 Task: Open Card Search Engine Optimization Analytics Review in Board IT Change Management and Implementation to Workspace Health and Wellness Services and add a team member Softage.1@softage.net, a label Blue, a checklist Geothermal Energy, an attachment from Trello, a color Blue and finally, add a card description 'Create and send out employee satisfaction survey on company policies and procedures' and a comment 'Let us approach this task with a sense of flexibility and adaptability, willing to adjust our approach as needed based on feedback.'. Add a start date 'Jan 09, 1900' with a due date 'Jan 16, 1900'
Action: Mouse moved to (471, 151)
Screenshot: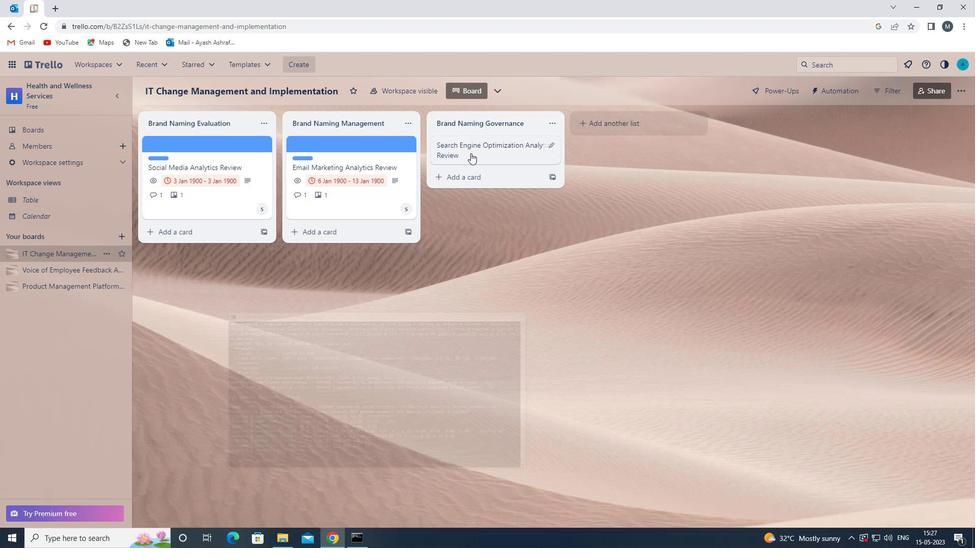 
Action: Mouse pressed left at (471, 151)
Screenshot: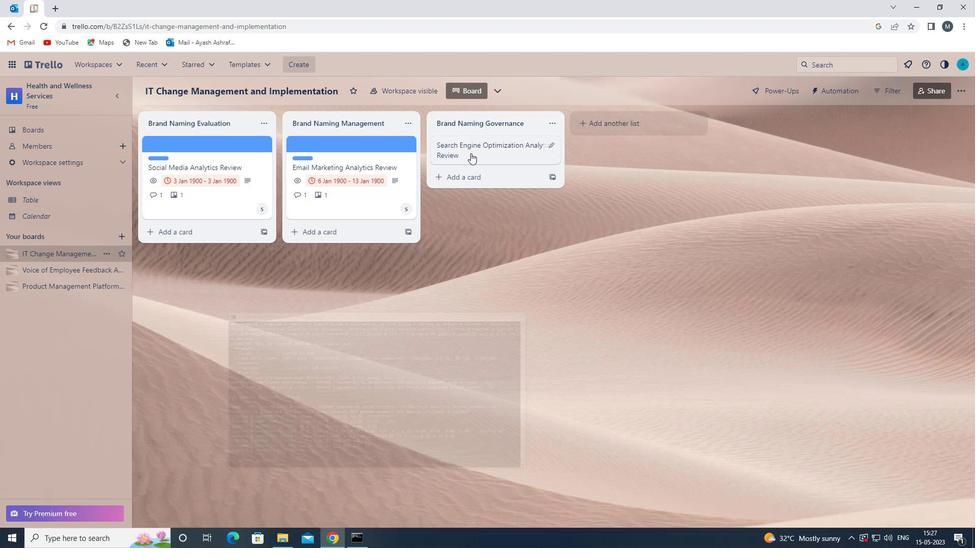 
Action: Mouse moved to (608, 178)
Screenshot: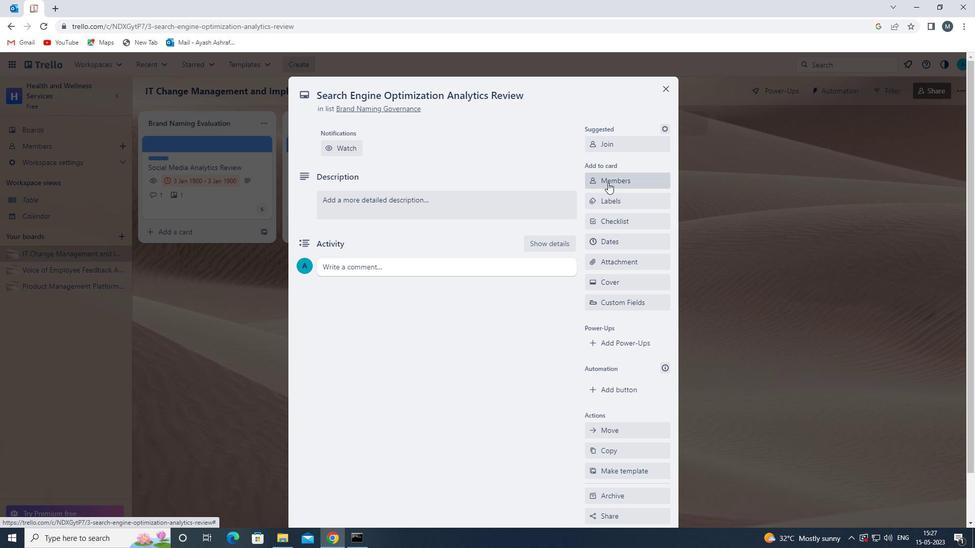 
Action: Mouse pressed left at (608, 178)
Screenshot: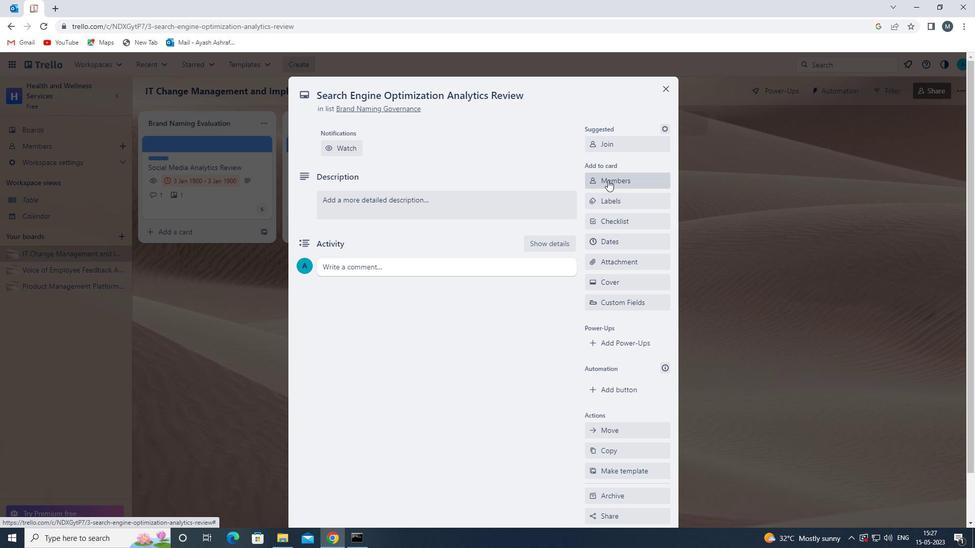 
Action: Key pressed s
Screenshot: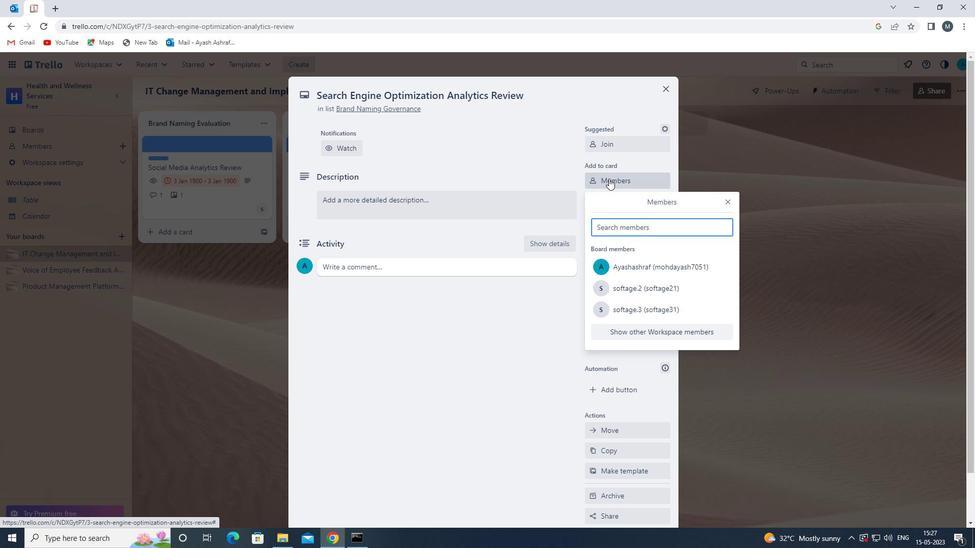 
Action: Mouse moved to (639, 327)
Screenshot: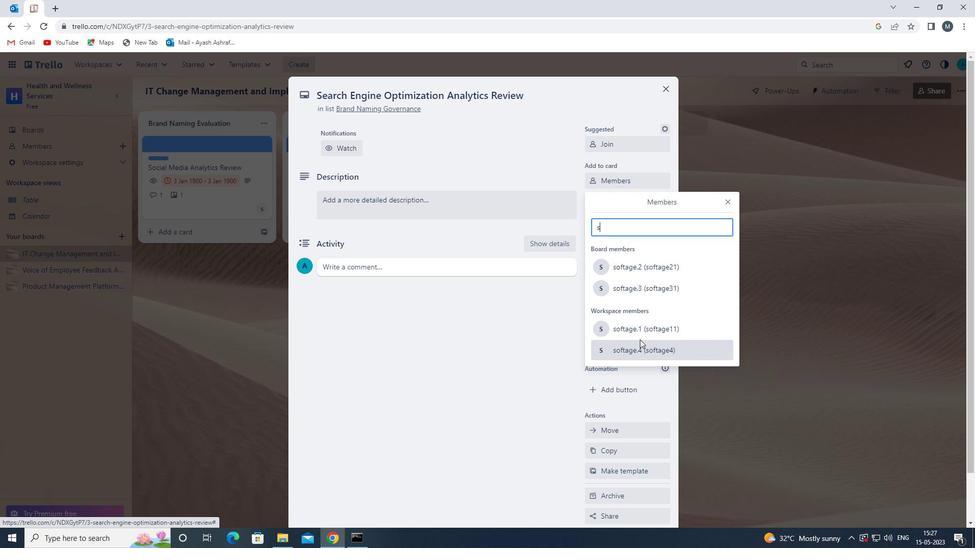 
Action: Mouse pressed left at (639, 327)
Screenshot: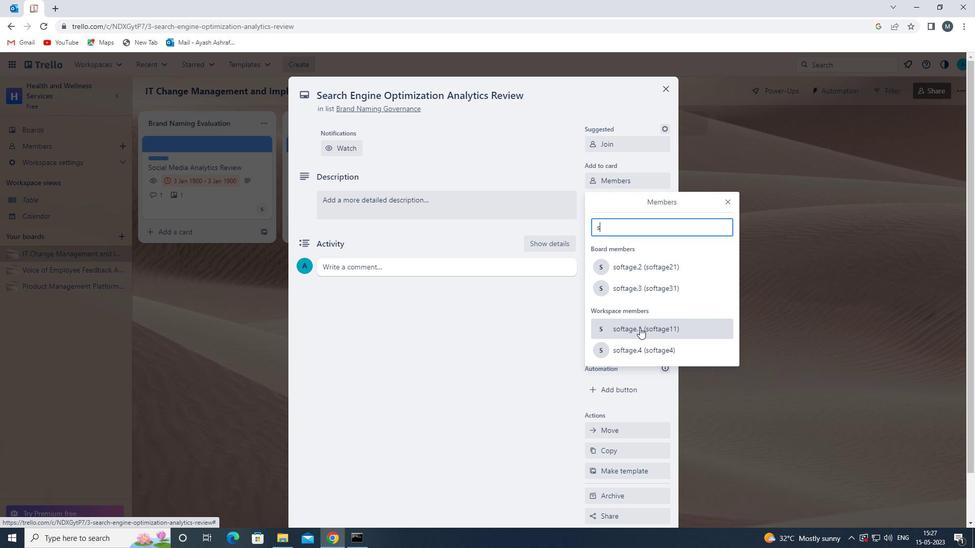 
Action: Mouse moved to (726, 203)
Screenshot: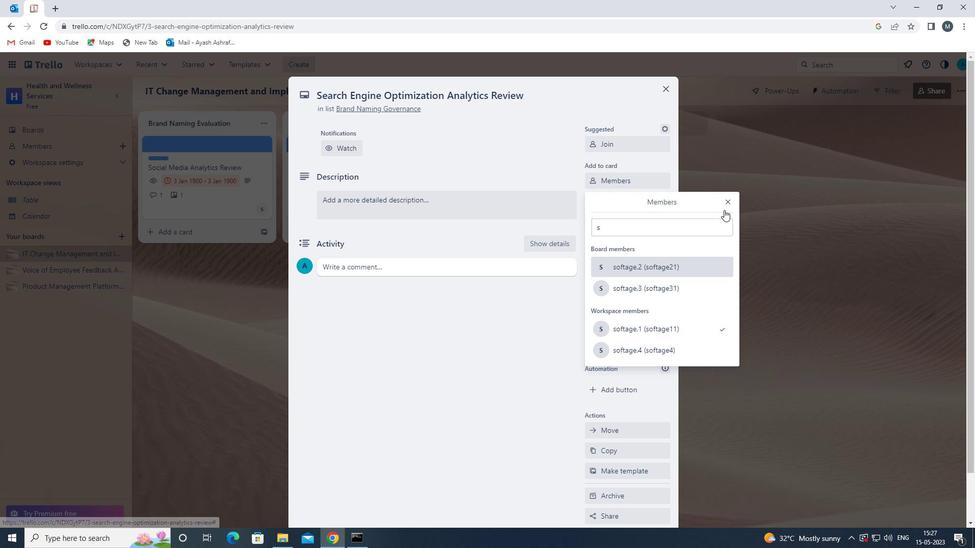 
Action: Mouse pressed left at (726, 203)
Screenshot: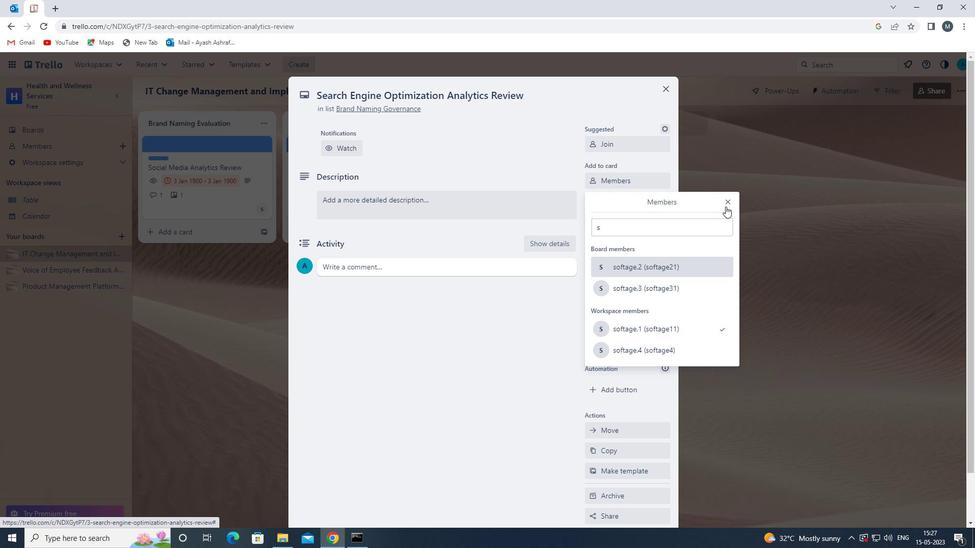 
Action: Mouse moved to (624, 201)
Screenshot: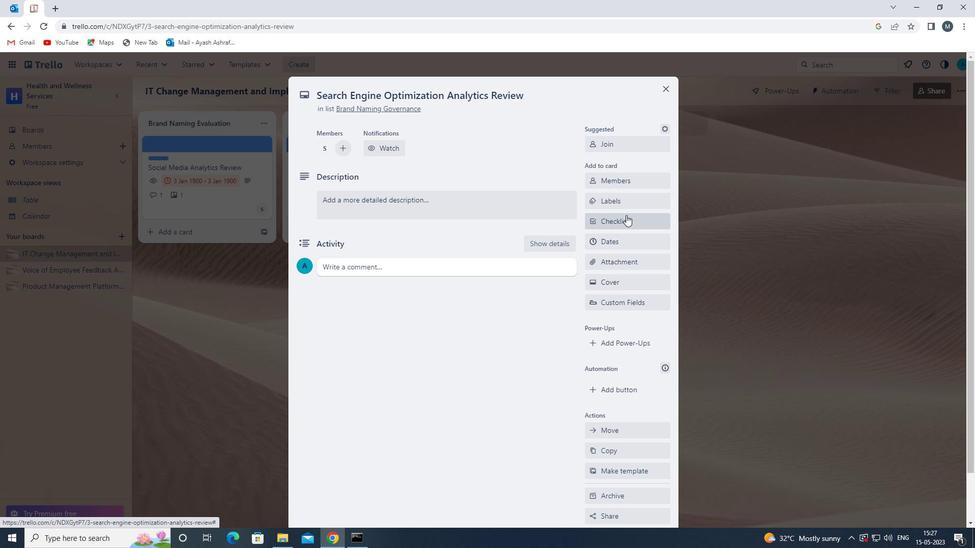 
Action: Mouse pressed left at (624, 201)
Screenshot: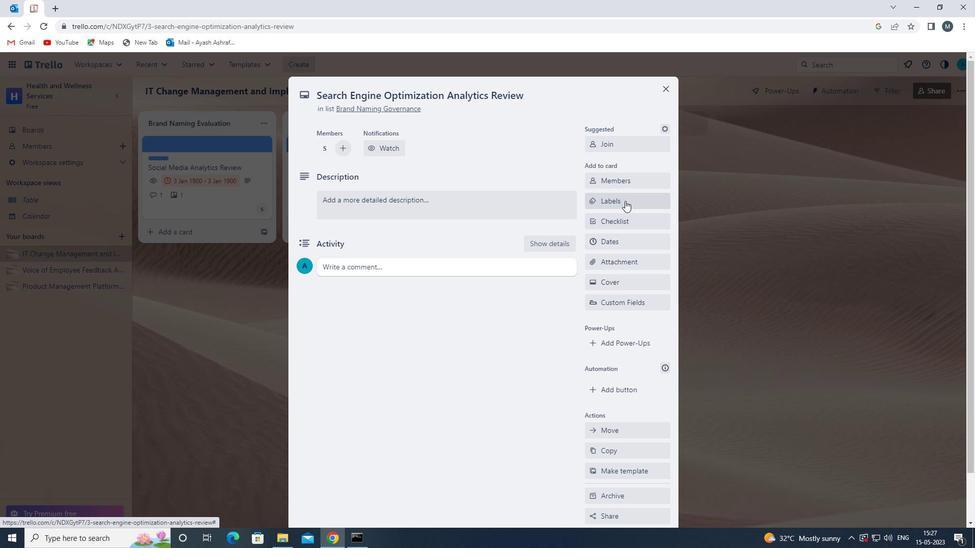 
Action: Mouse moved to (639, 375)
Screenshot: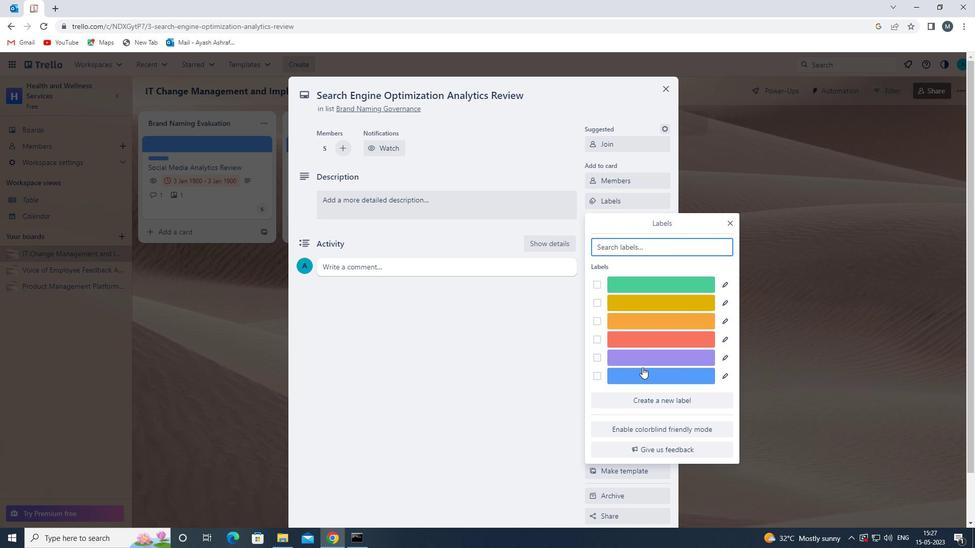 
Action: Mouse pressed left at (639, 375)
Screenshot: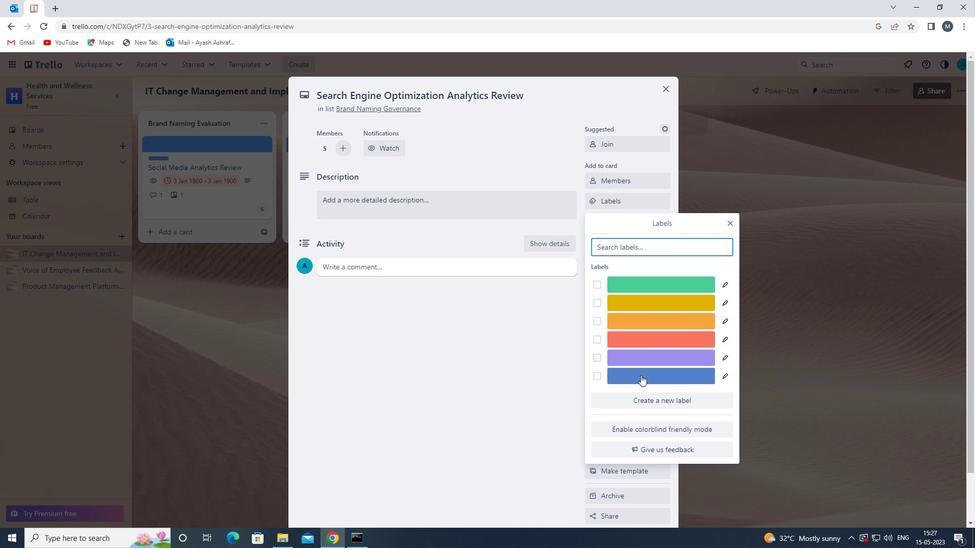 
Action: Mouse moved to (730, 222)
Screenshot: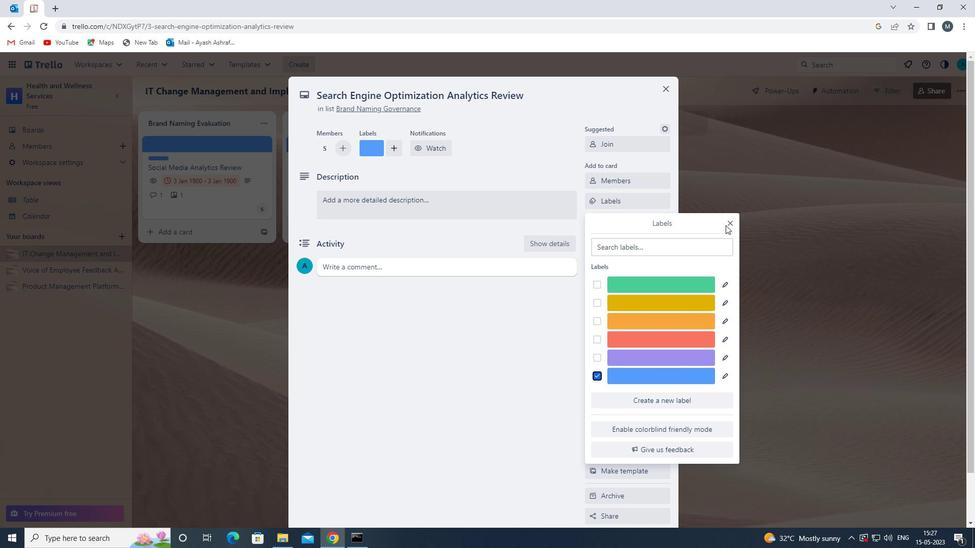 
Action: Mouse pressed left at (730, 222)
Screenshot: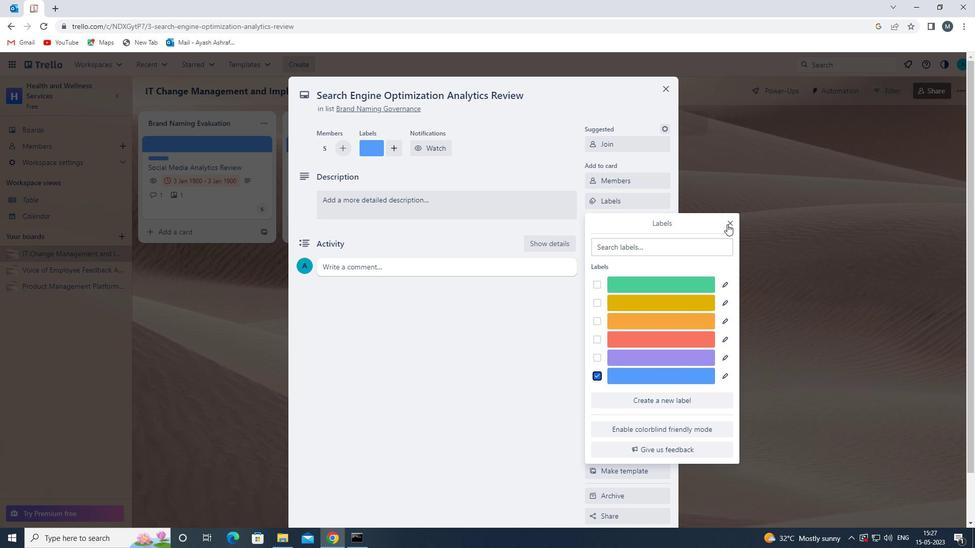 
Action: Mouse moved to (620, 216)
Screenshot: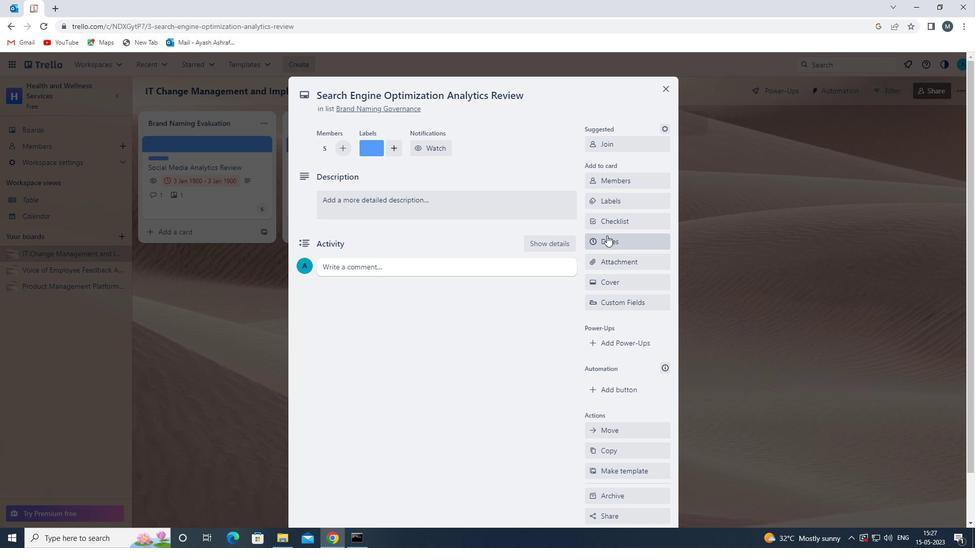 
Action: Mouse pressed left at (620, 216)
Screenshot: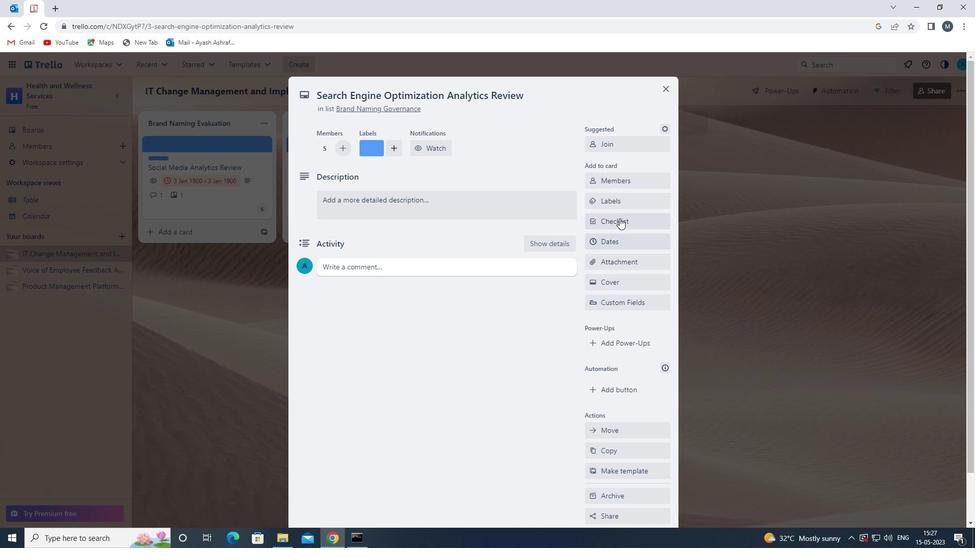 
Action: Key pressed g
Screenshot: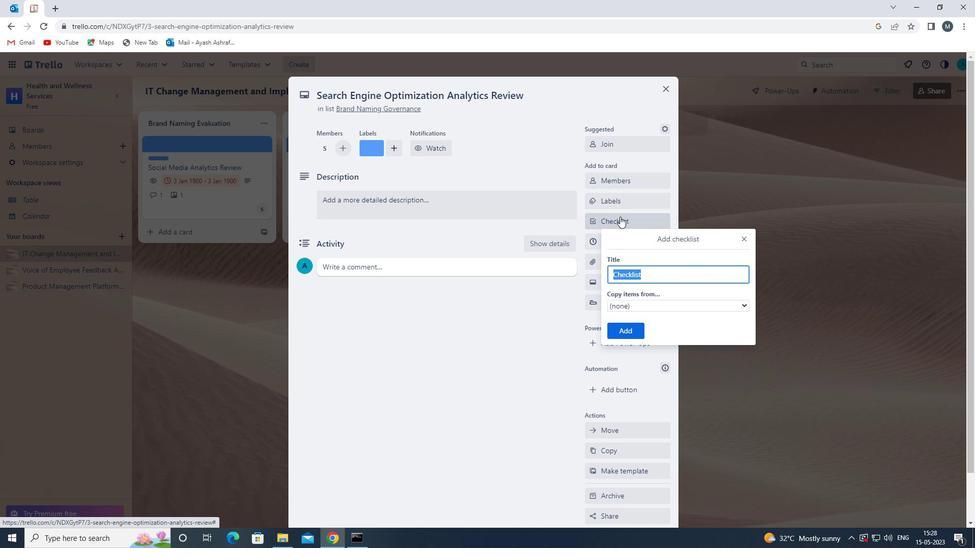 
Action: Mouse moved to (686, 319)
Screenshot: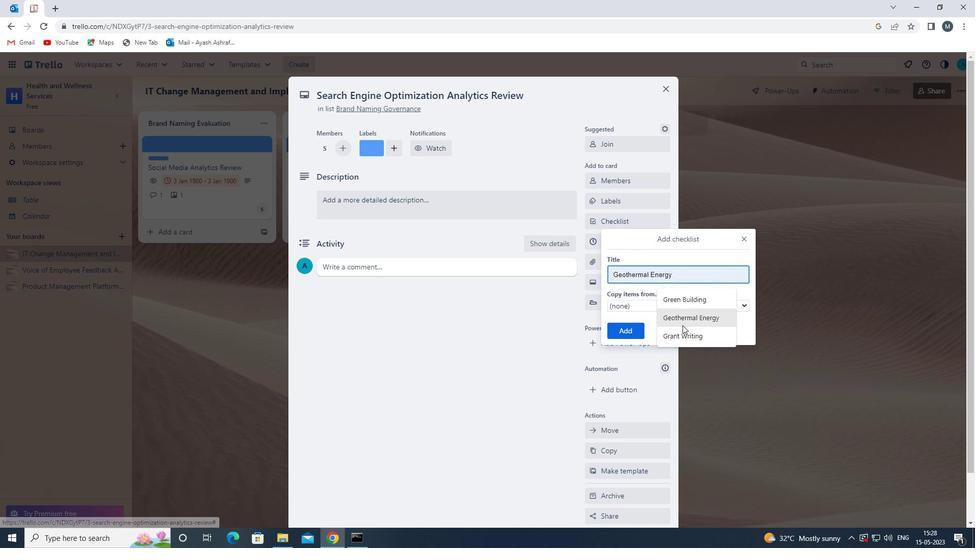 
Action: Mouse pressed left at (686, 319)
Screenshot: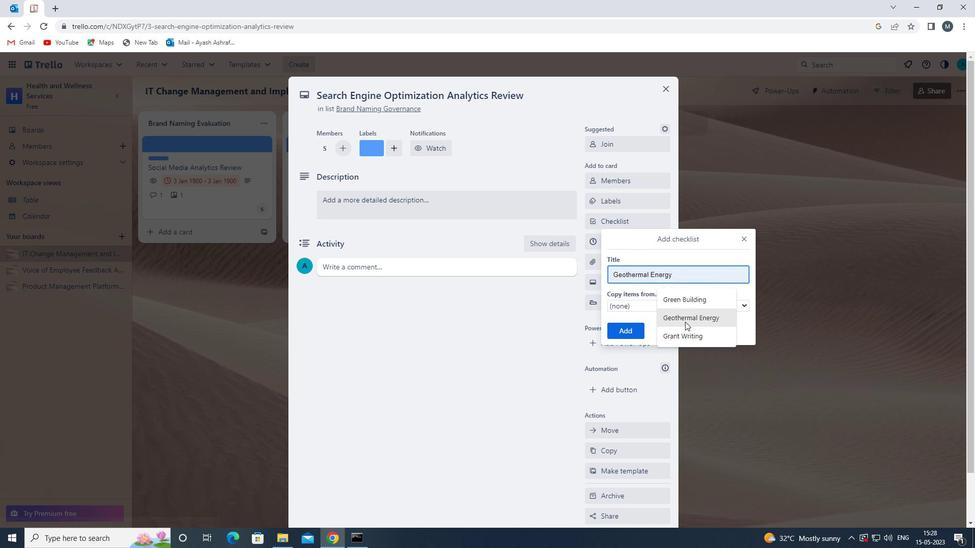 
Action: Mouse moved to (616, 327)
Screenshot: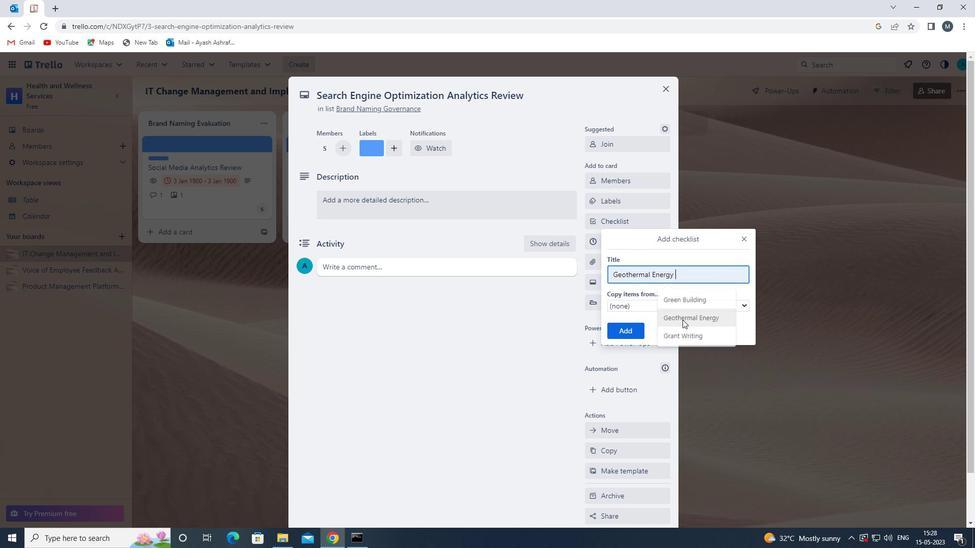 
Action: Mouse pressed left at (616, 327)
Screenshot: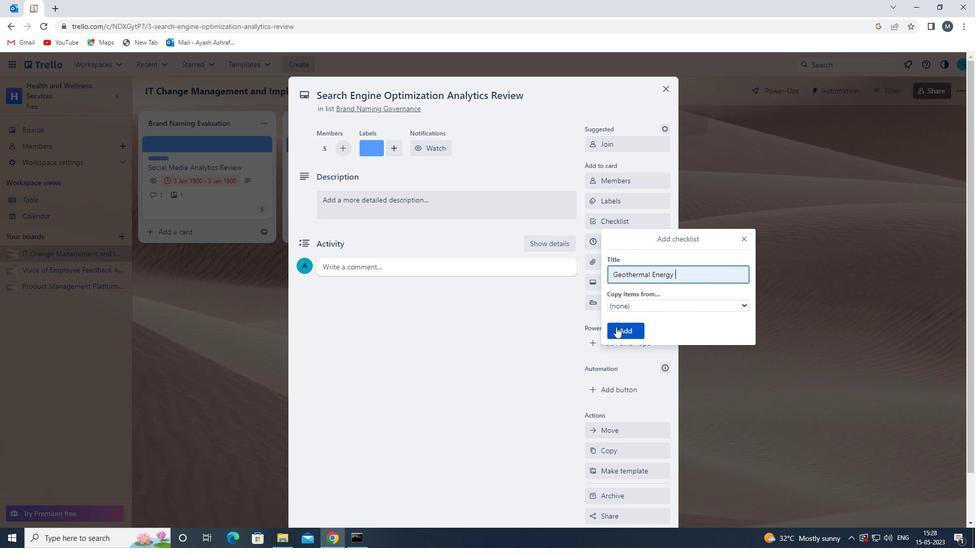 
Action: Mouse moved to (638, 263)
Screenshot: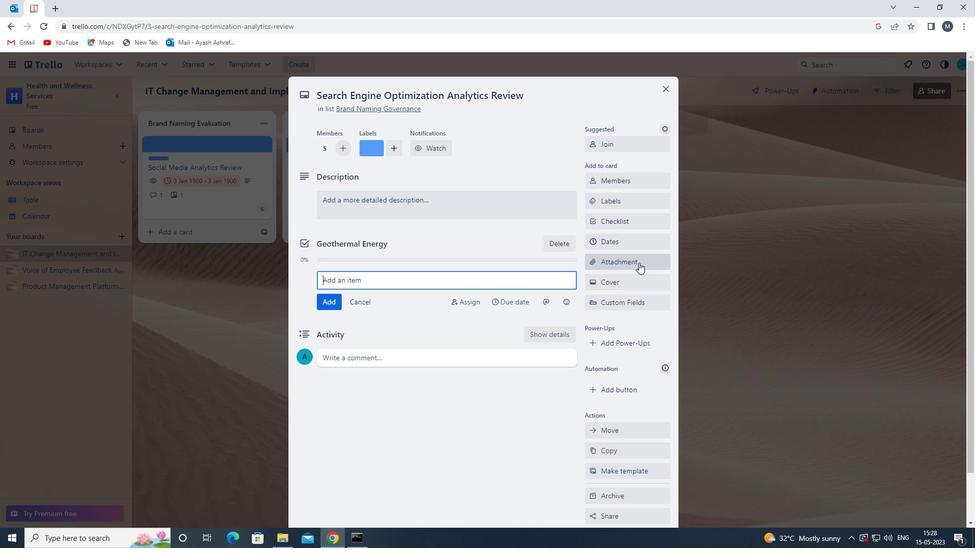 
Action: Mouse pressed left at (638, 263)
Screenshot: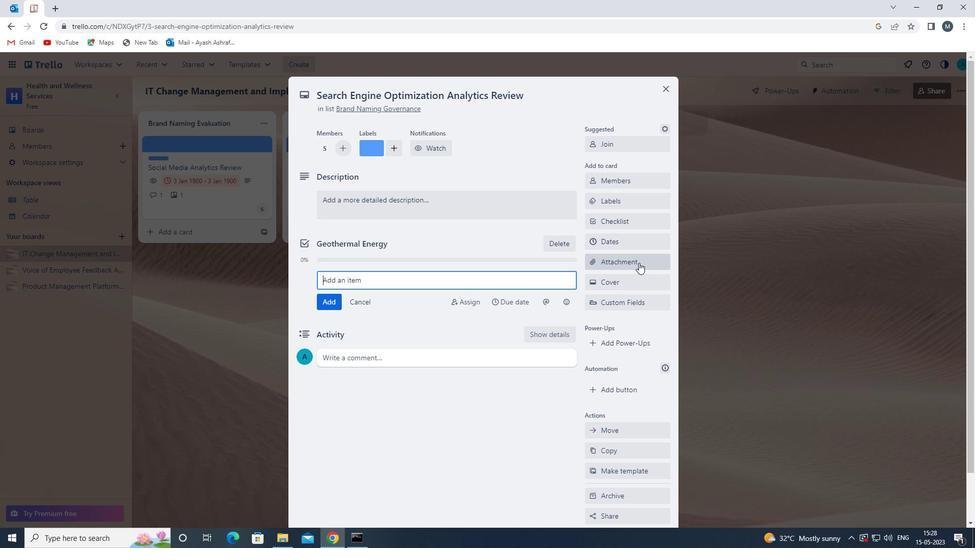 
Action: Mouse moved to (628, 322)
Screenshot: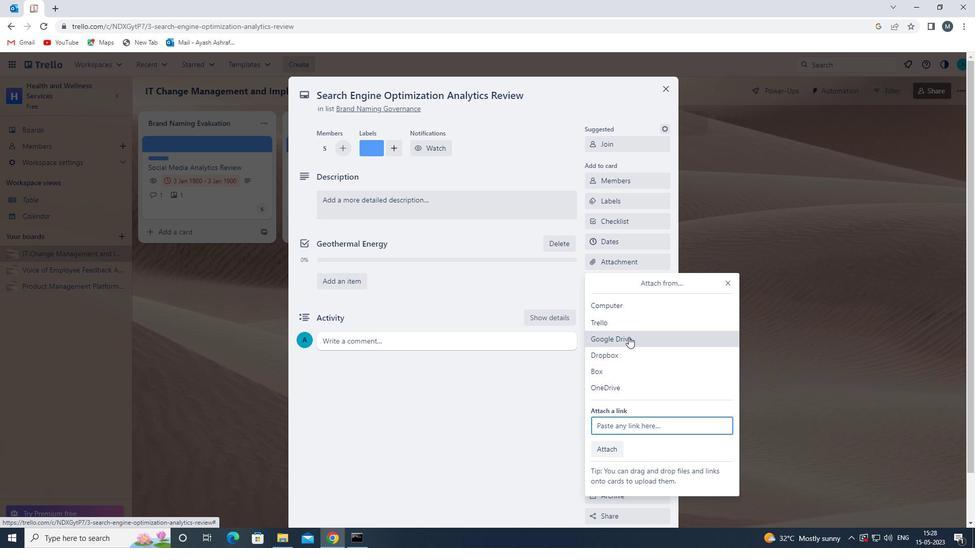 
Action: Mouse pressed left at (628, 322)
Screenshot: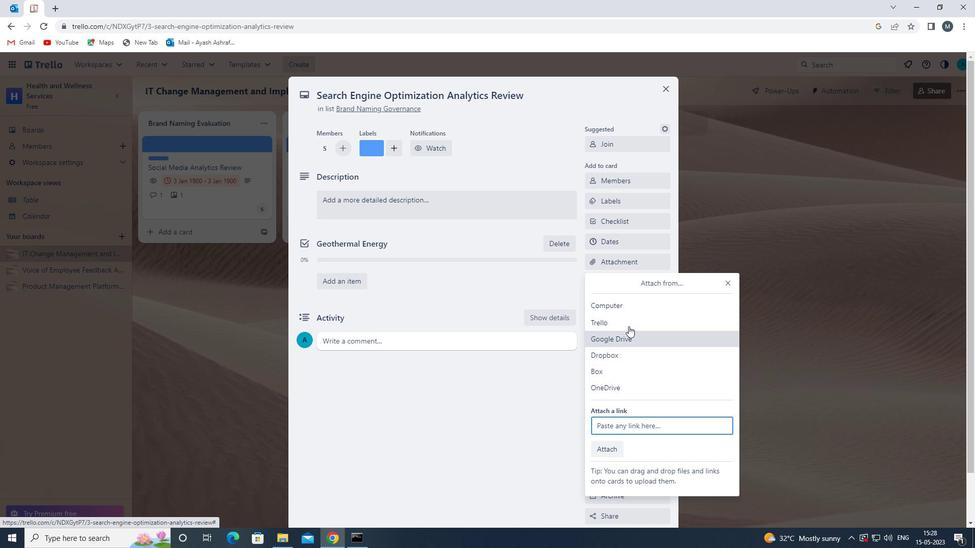 
Action: Mouse moved to (630, 334)
Screenshot: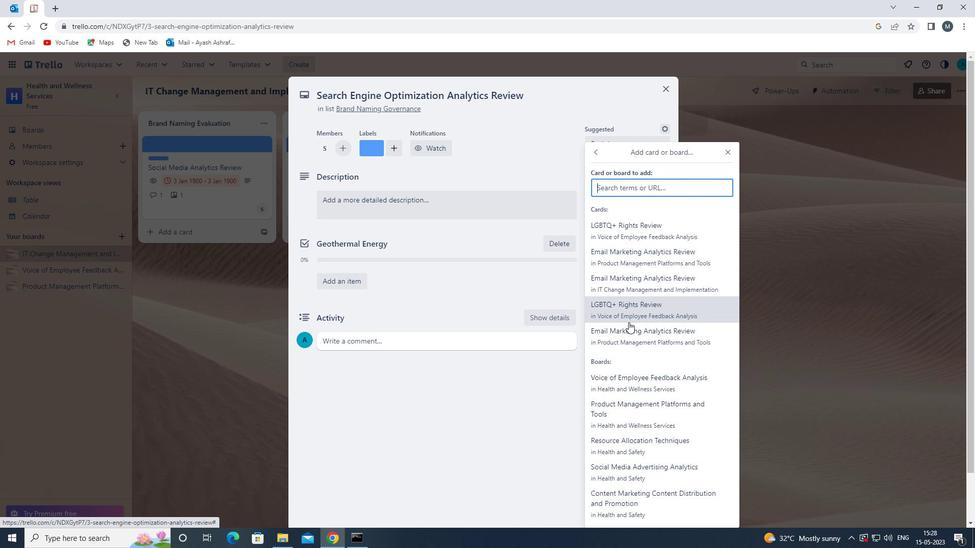 
Action: Mouse pressed left at (630, 334)
Screenshot: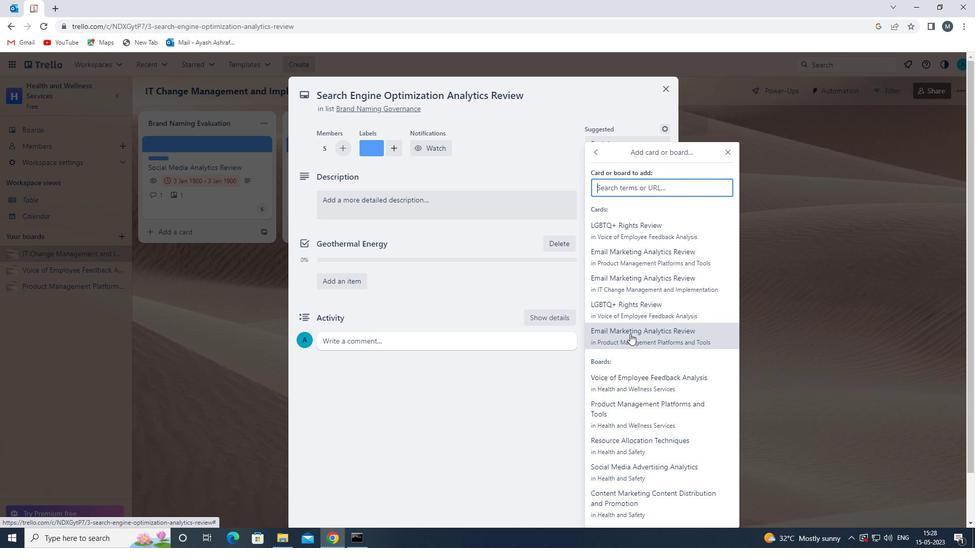 
Action: Mouse moved to (622, 283)
Screenshot: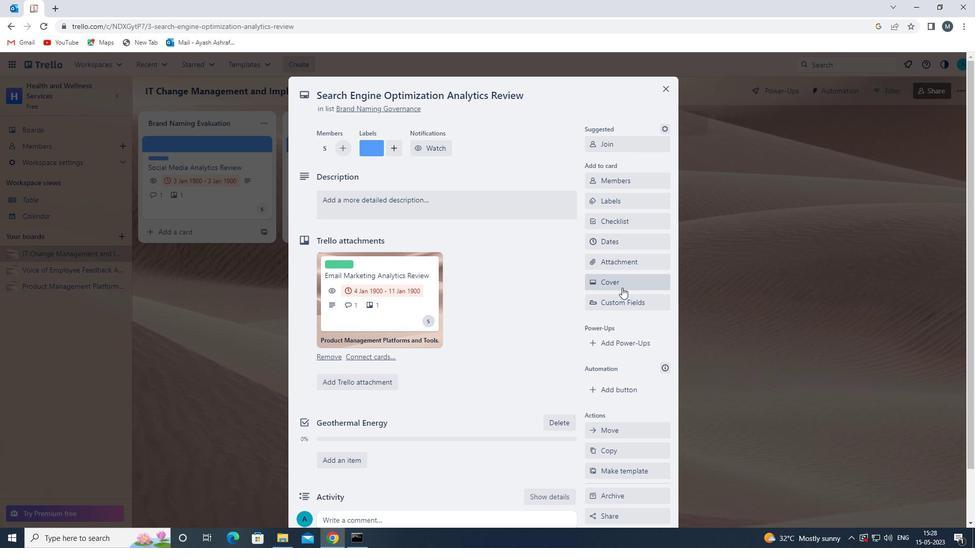 
Action: Mouse pressed left at (622, 283)
Screenshot: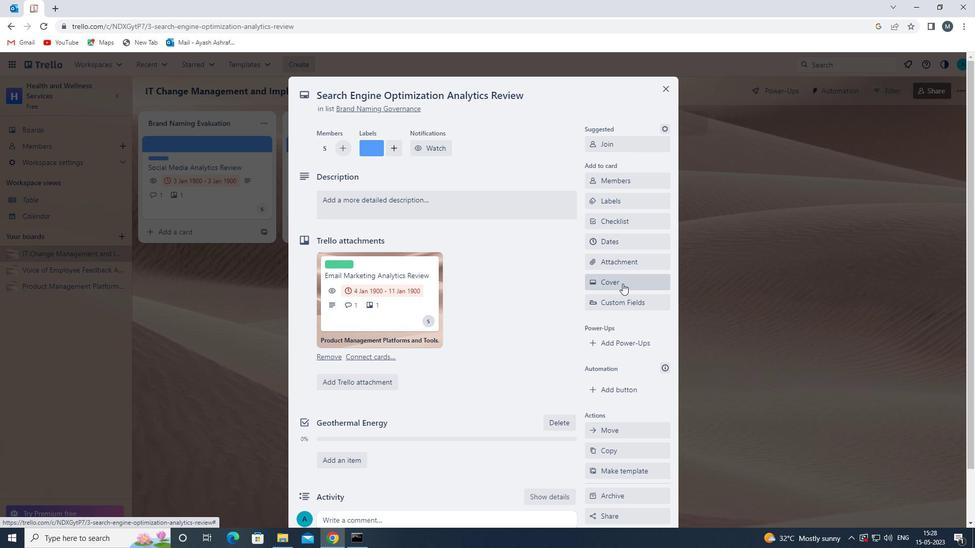 
Action: Mouse moved to (607, 340)
Screenshot: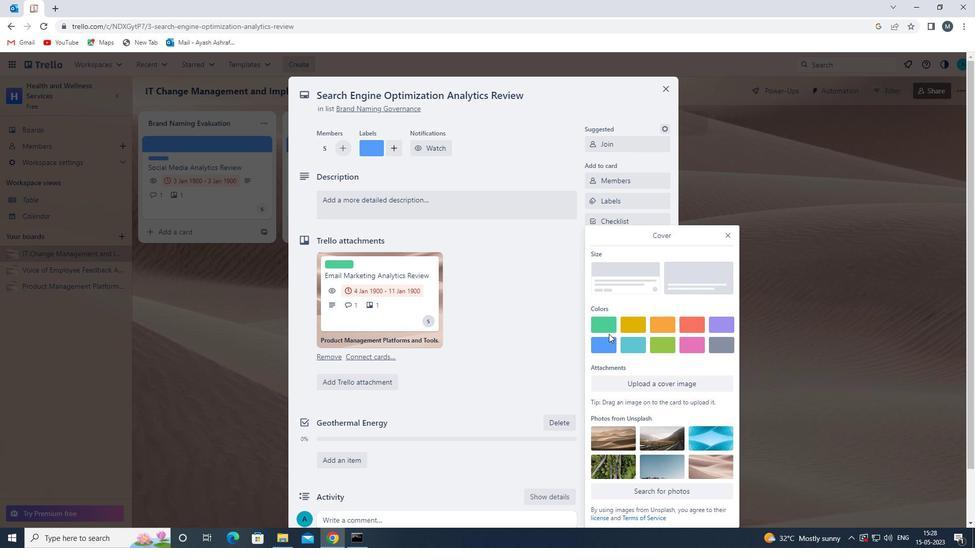 
Action: Mouse pressed left at (607, 340)
Screenshot: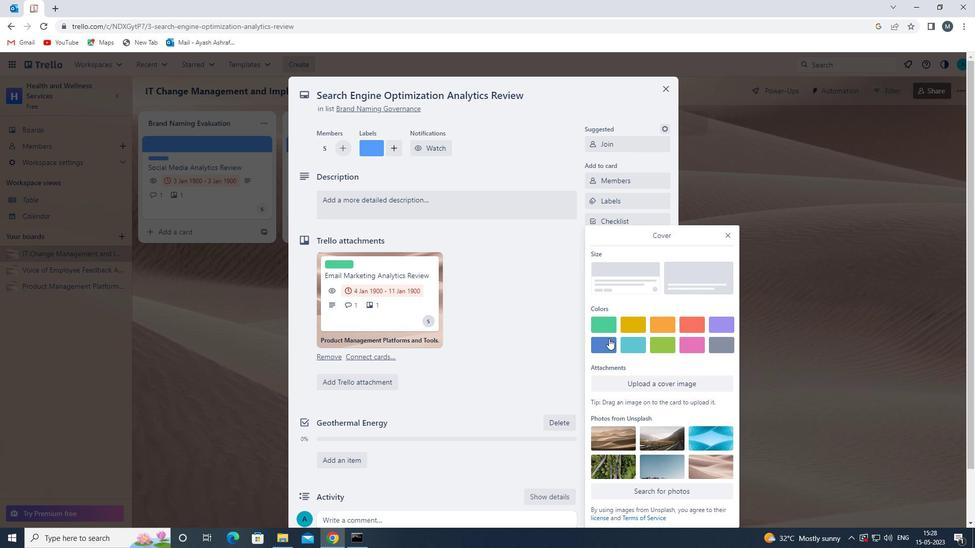 
Action: Mouse moved to (727, 219)
Screenshot: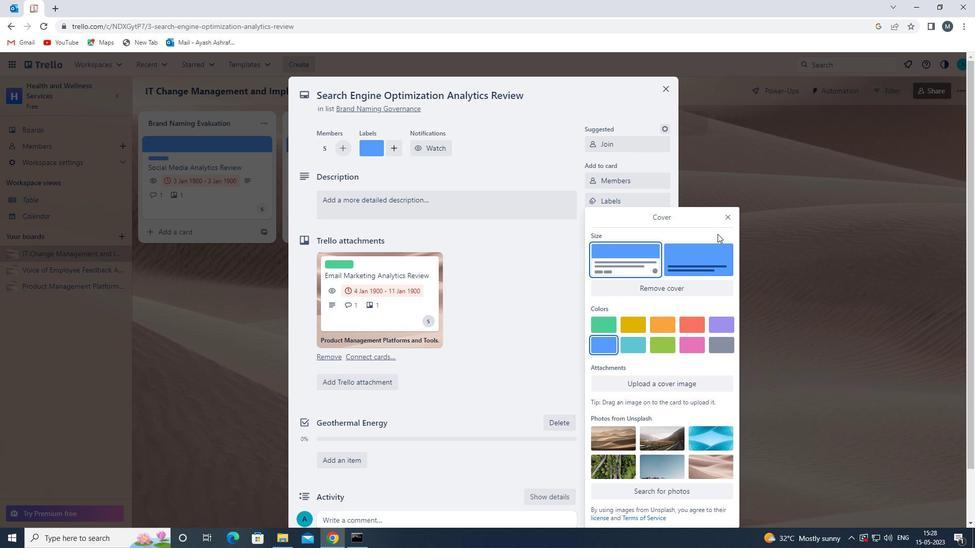 
Action: Mouse pressed left at (727, 219)
Screenshot: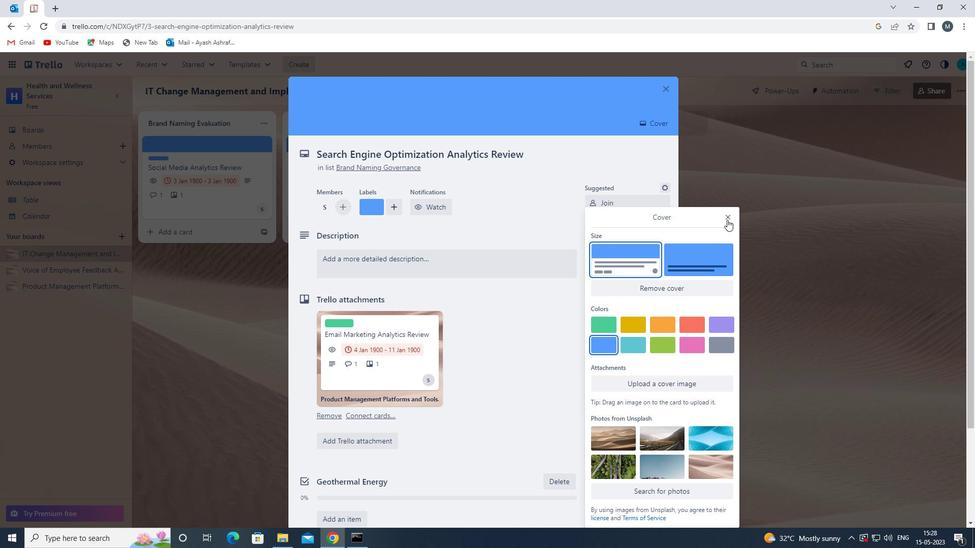 
Action: Mouse moved to (404, 262)
Screenshot: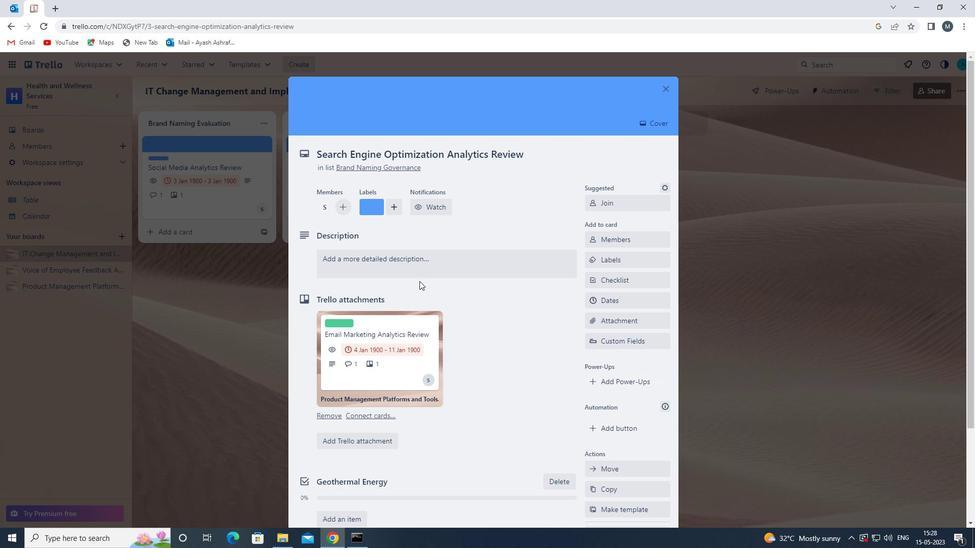 
Action: Mouse pressed left at (404, 262)
Screenshot: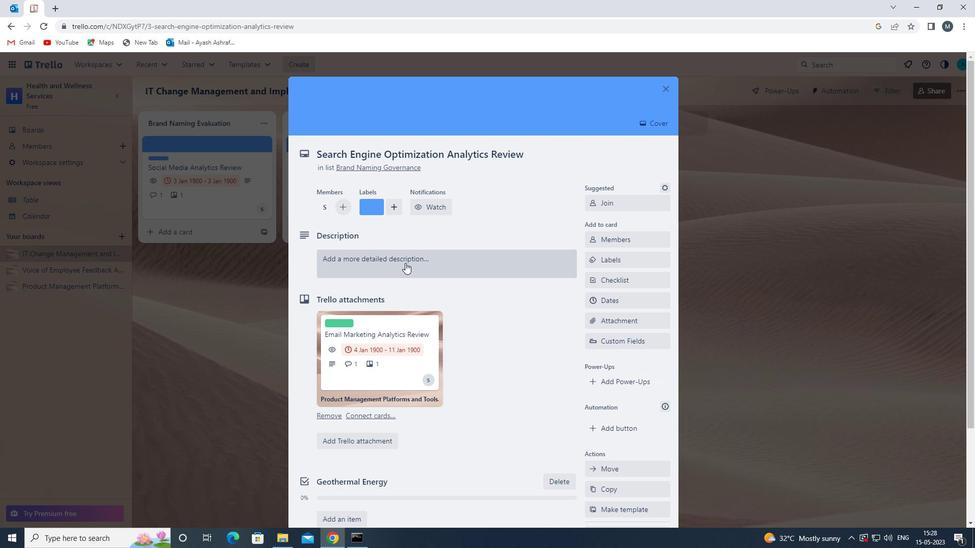 
Action: Mouse moved to (812, 135)
Screenshot: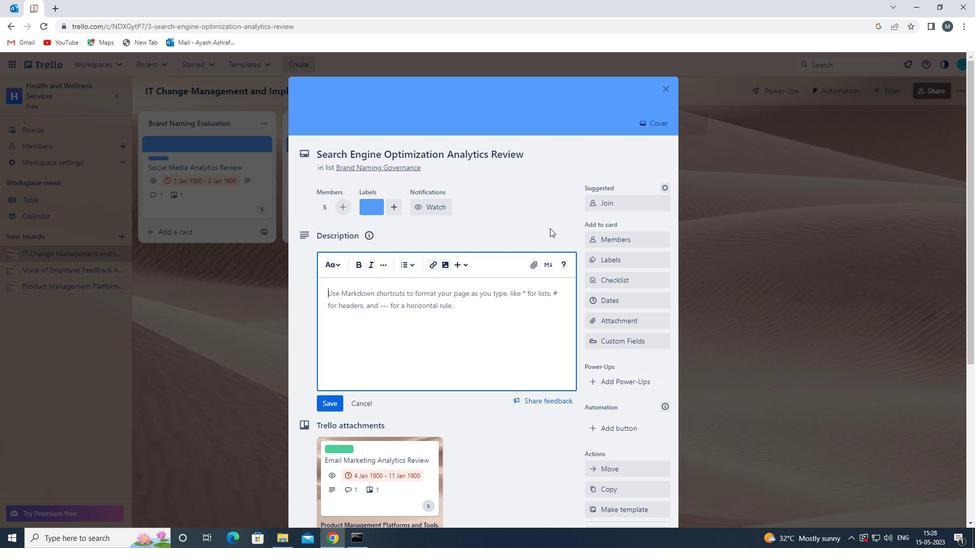 
Action: Key pressed <Key.shift>CREATE<Key.space>AND<Key.space>SED<Key.space><Key.backspace><Key.backspace>ND<Key.space>OUT<Key.space>EMPLOYEE<Key.space>SATISFACTION<Key.space>SURVEY<Key.space>ON<Key.space>COMPANY<Key.space>POLICES<Key.space>AND<Key.space>PROCEDURES
Screenshot: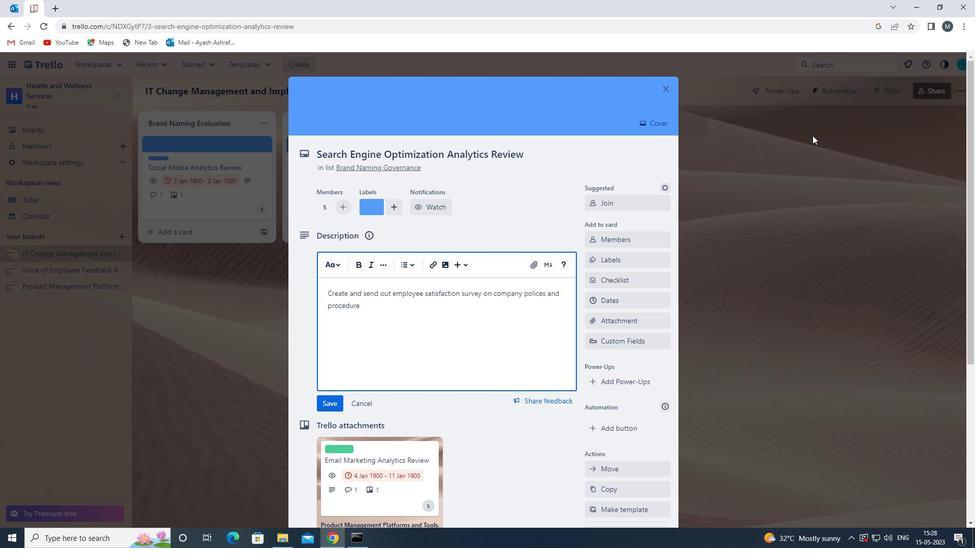 
Action: Mouse moved to (329, 404)
Screenshot: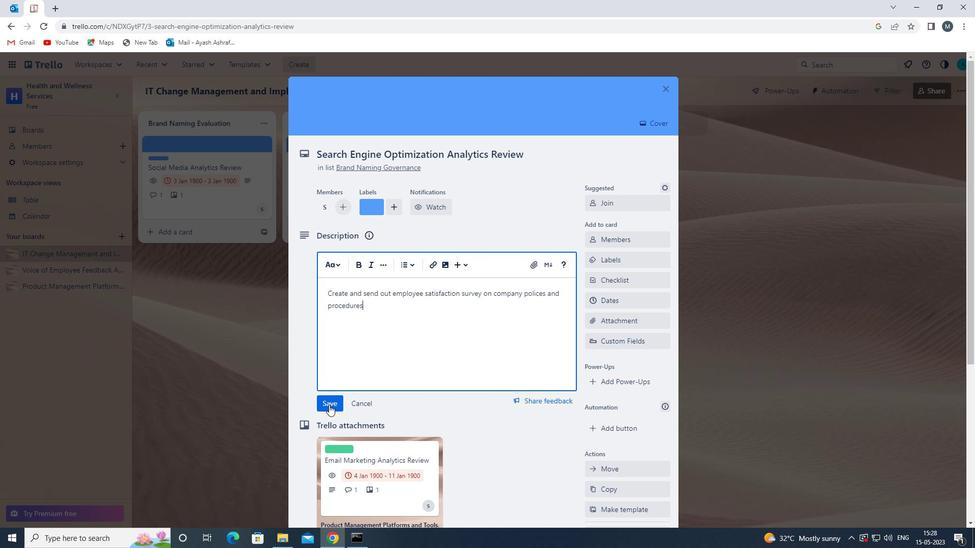 
Action: Mouse pressed left at (329, 404)
Screenshot: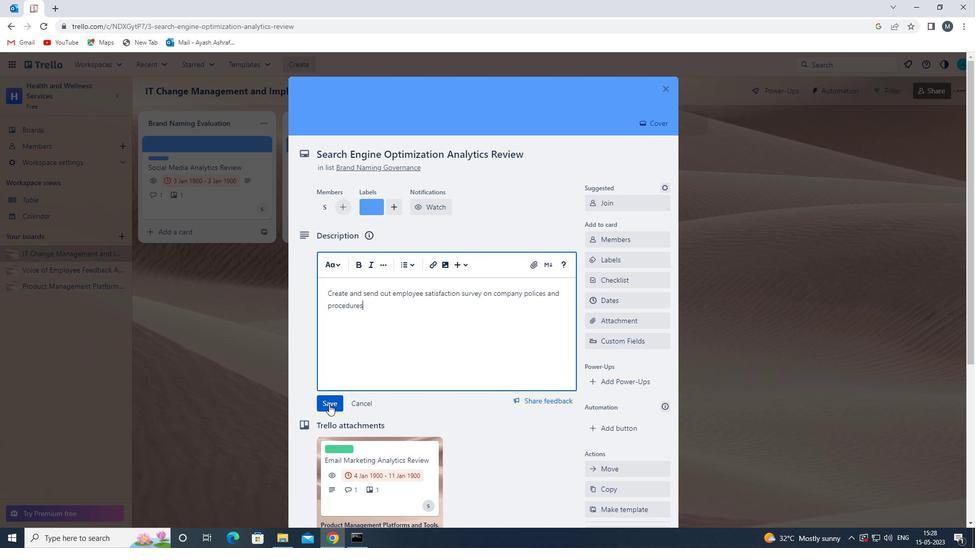 
Action: Mouse moved to (434, 371)
Screenshot: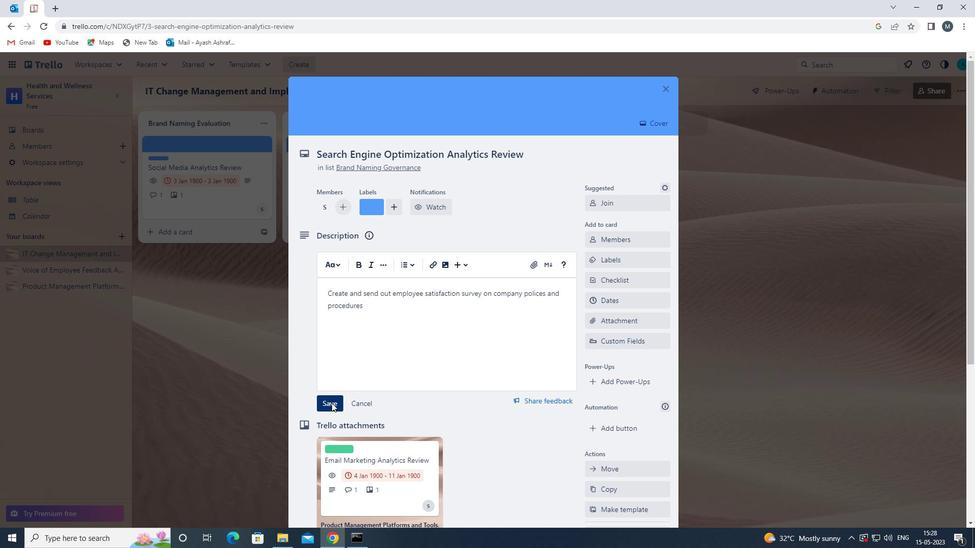 
Action: Mouse scrolled (434, 370) with delta (0, 0)
Screenshot: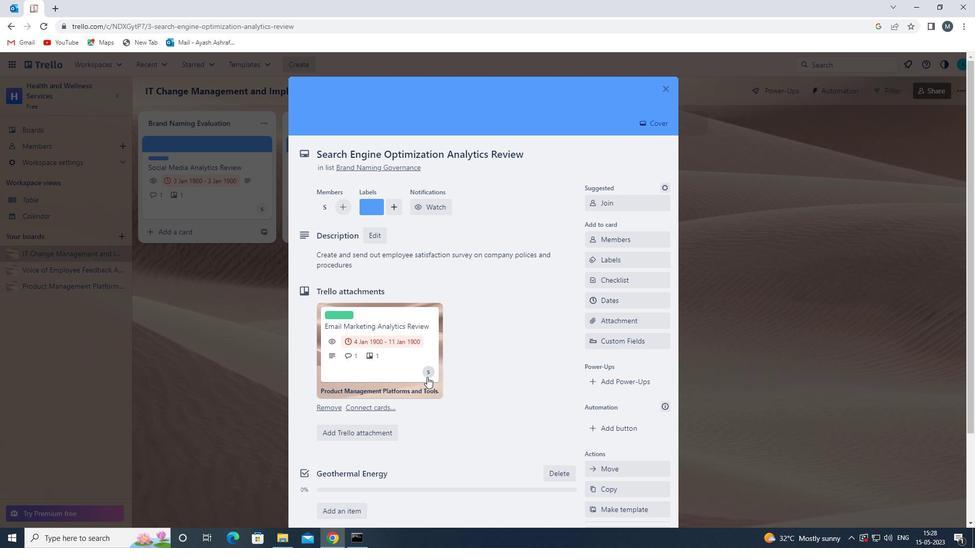 
Action: Mouse moved to (434, 371)
Screenshot: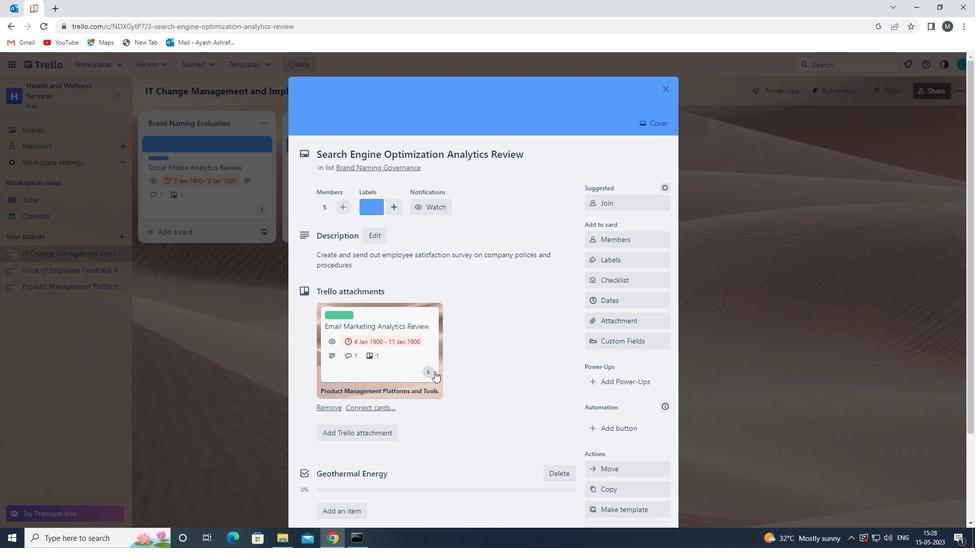 
Action: Mouse scrolled (434, 370) with delta (0, 0)
Screenshot: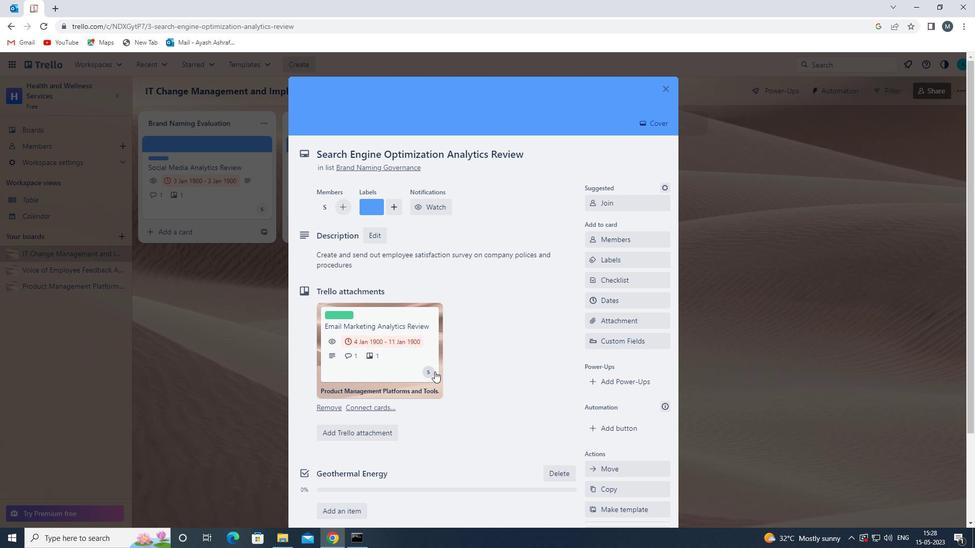 
Action: Mouse moved to (370, 470)
Screenshot: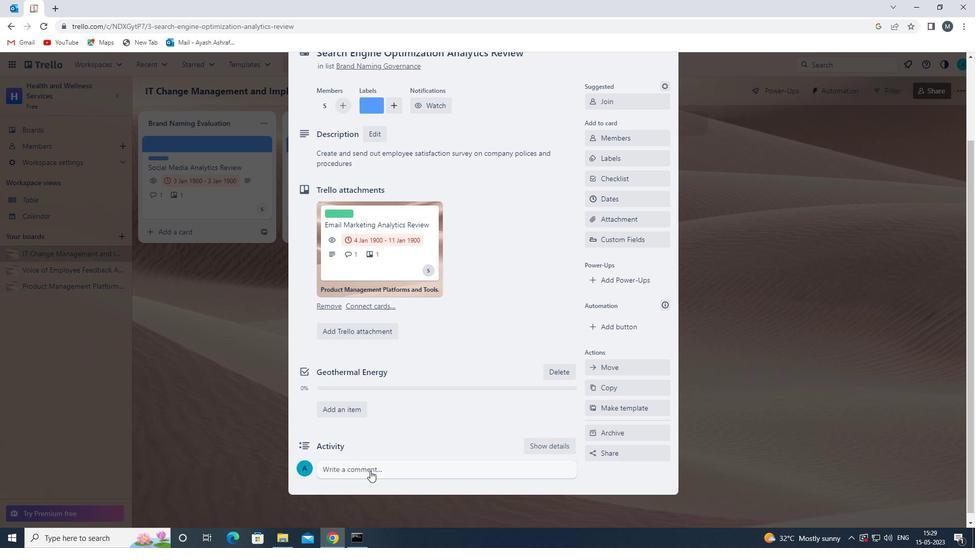 
Action: Mouse pressed left at (370, 470)
Screenshot: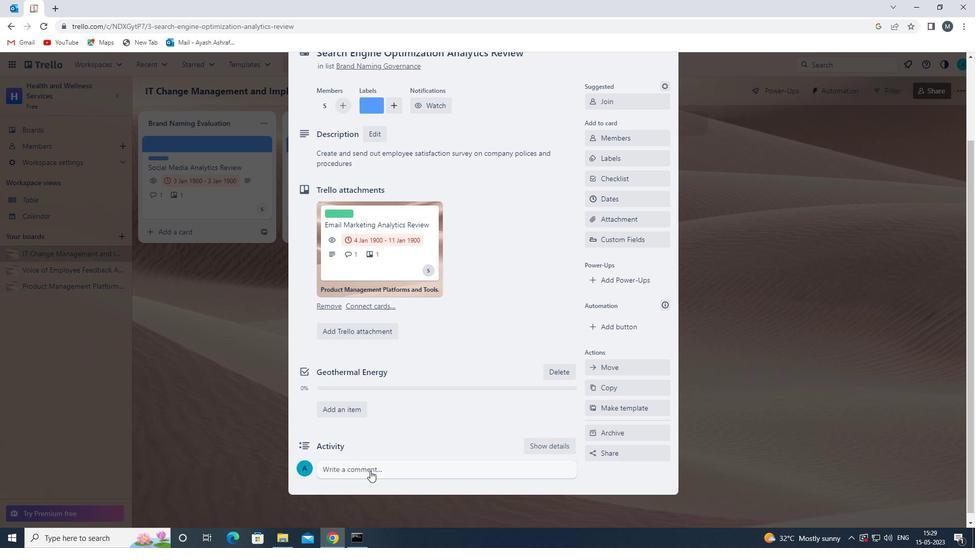 
Action: Mouse moved to (399, 426)
Screenshot: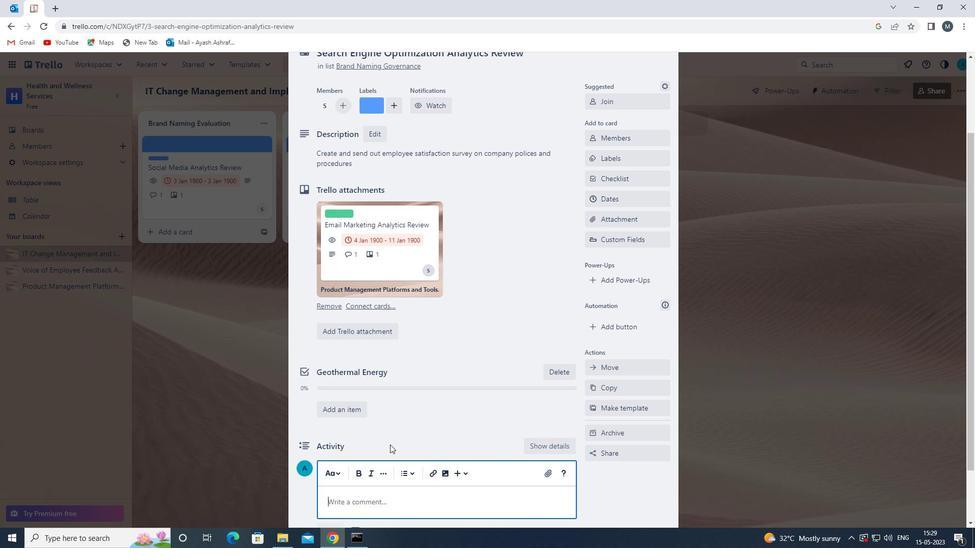 
Action: Mouse scrolled (399, 425) with delta (0, 0)
Screenshot: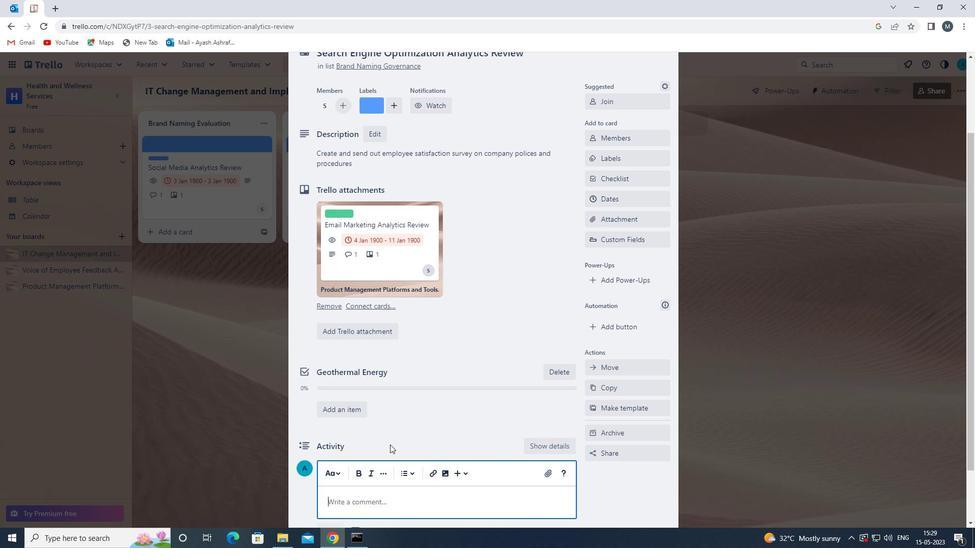 
Action: Mouse moved to (398, 429)
Screenshot: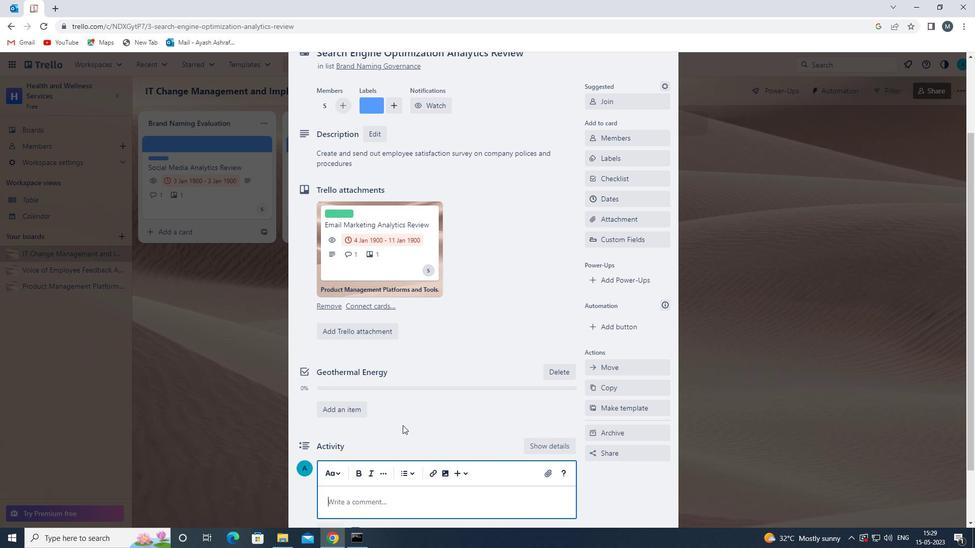 
Action: Mouse scrolled (398, 429) with delta (0, 0)
Screenshot: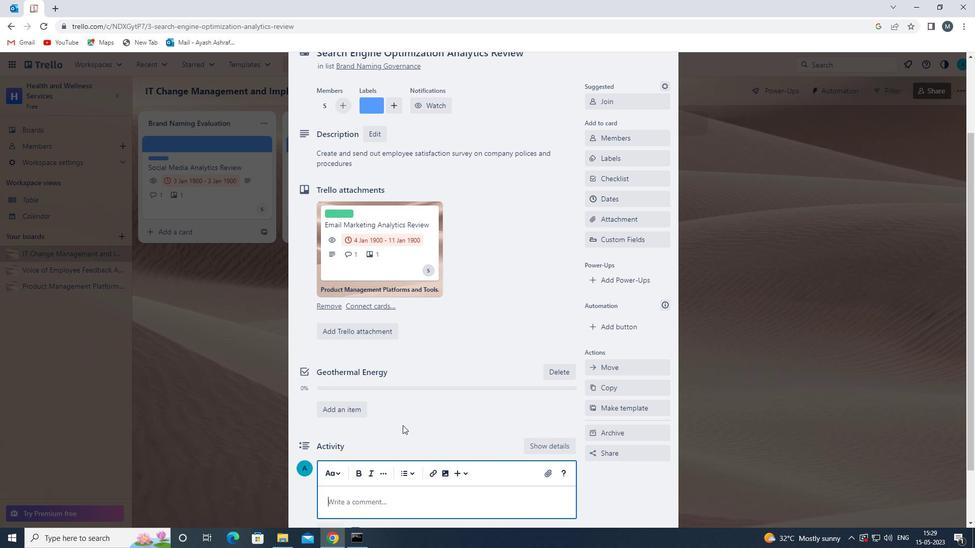 
Action: Mouse moved to (398, 433)
Screenshot: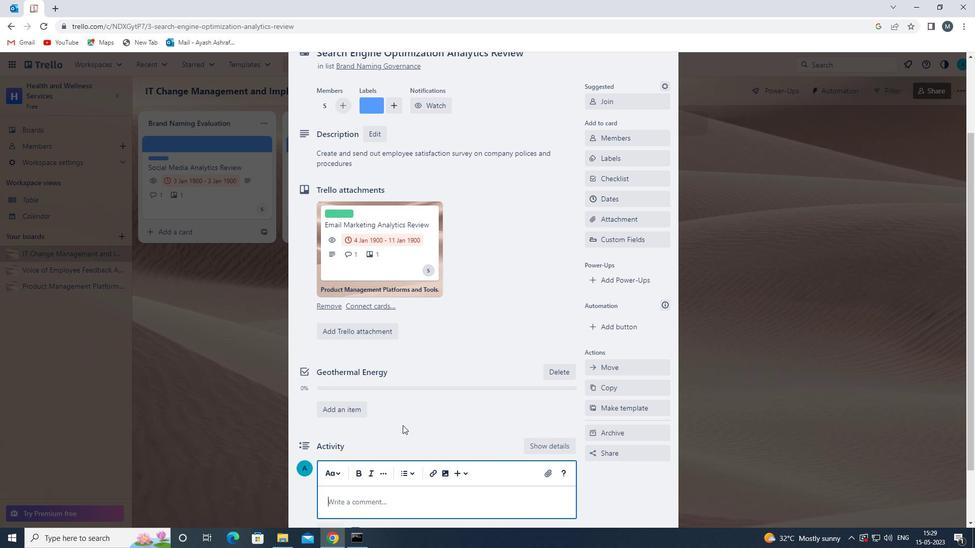 
Action: Mouse scrolled (398, 432) with delta (0, 0)
Screenshot: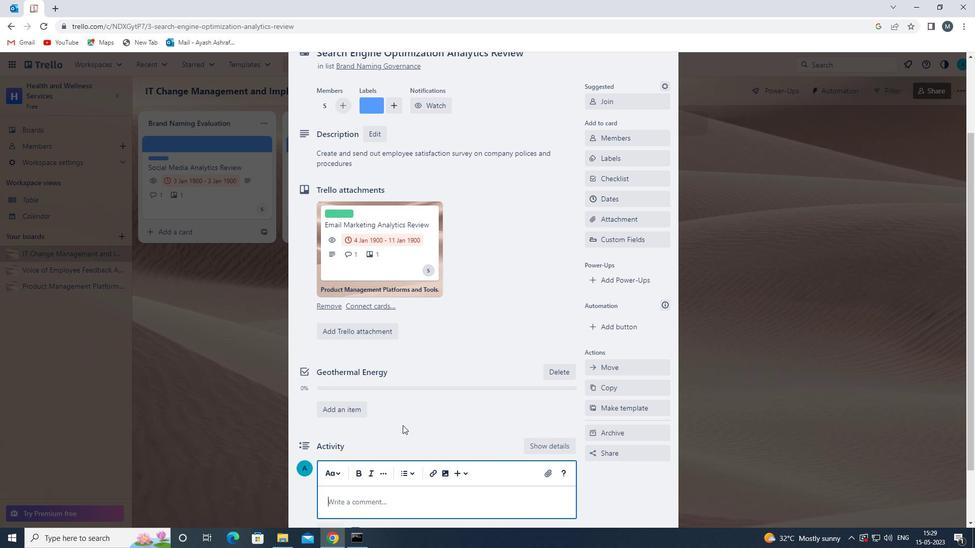 
Action: Mouse moved to (395, 434)
Screenshot: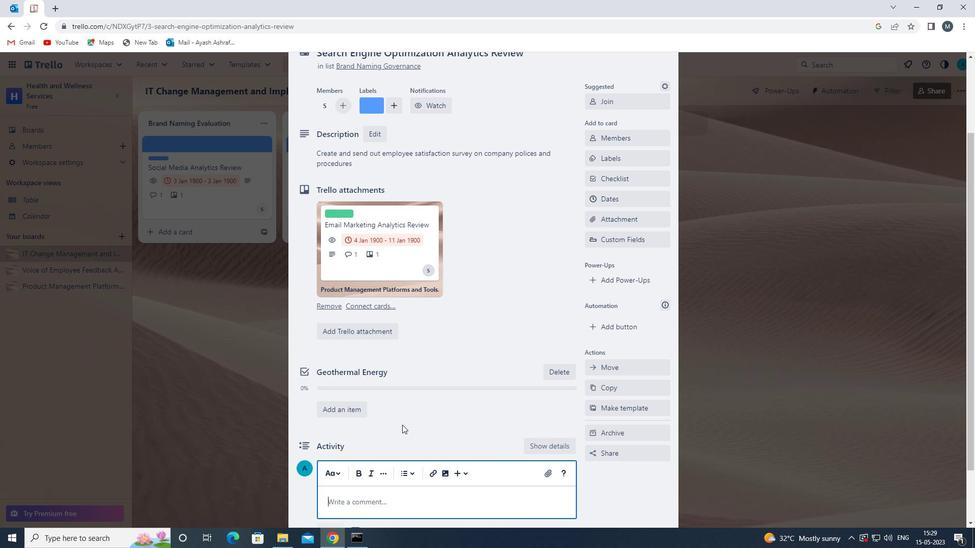 
Action: Mouse scrolled (395, 434) with delta (0, 0)
Screenshot: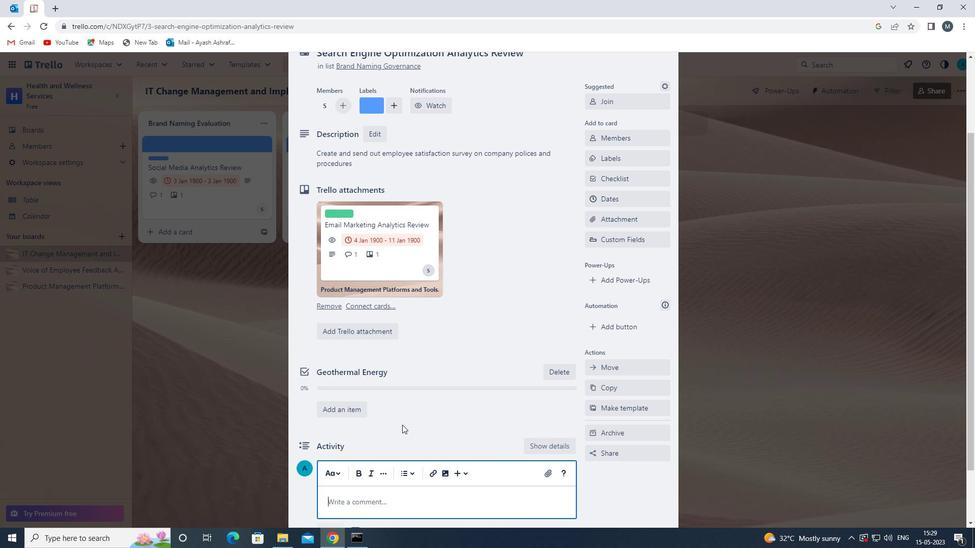 
Action: Mouse moved to (342, 435)
Screenshot: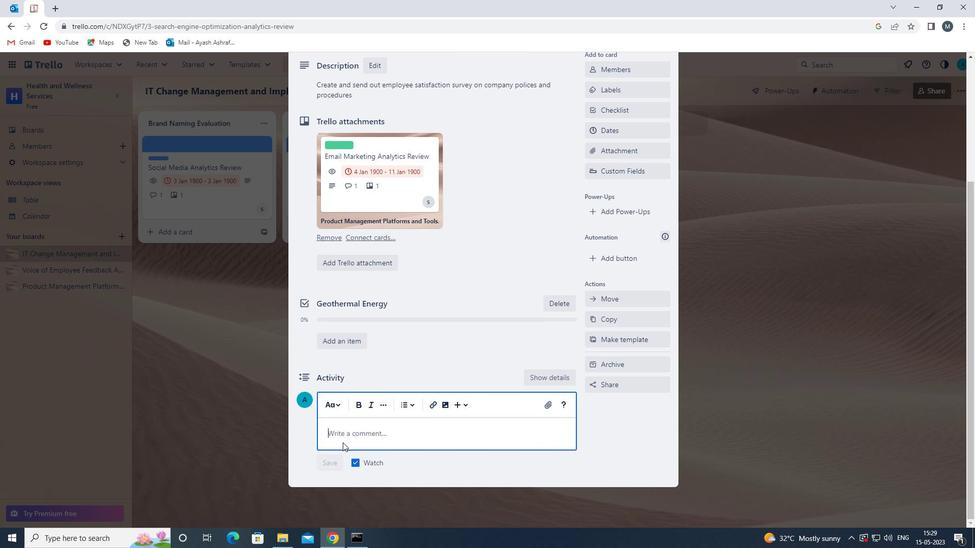 
Action: Mouse pressed left at (342, 435)
Screenshot: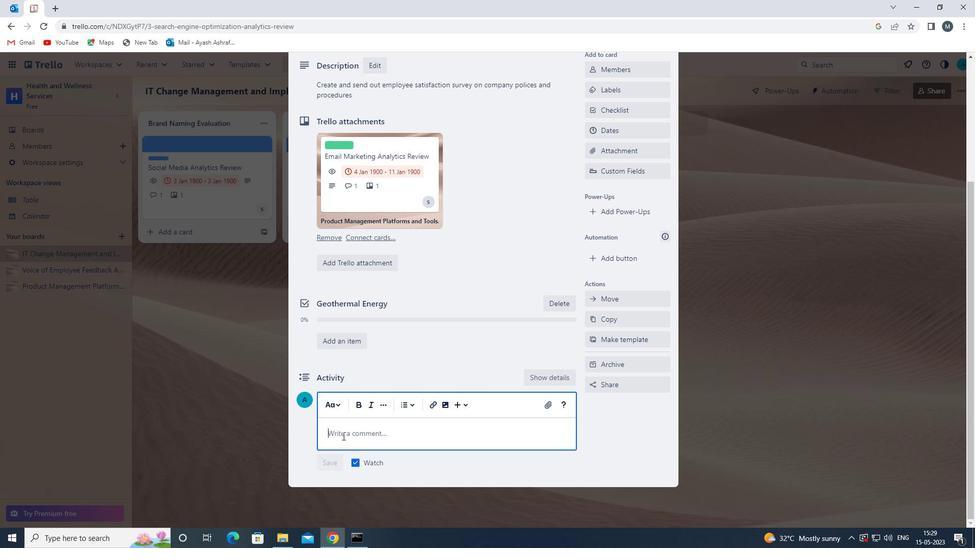 
Action: Mouse moved to (433, 395)
Screenshot: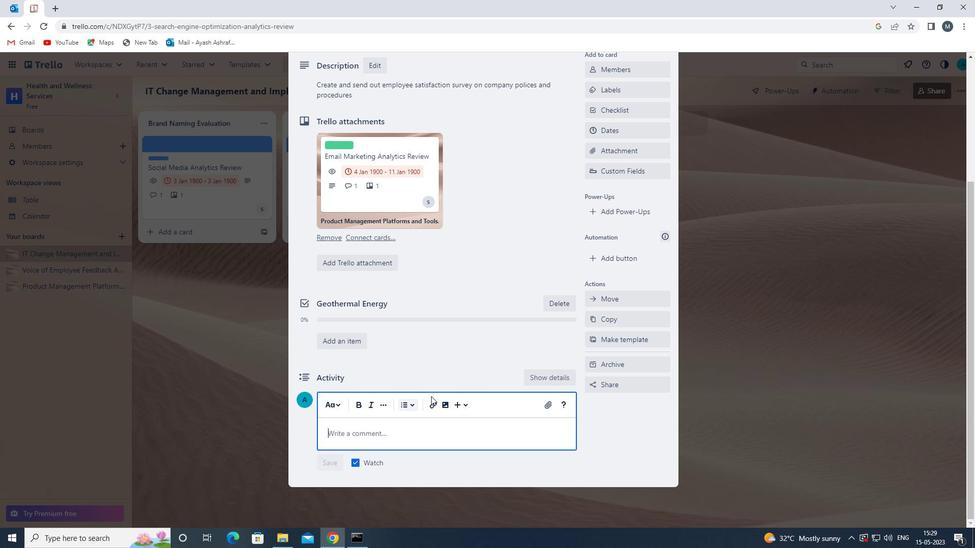 
Action: Key pressed <Key.shift>LET<Key.space>US<Key.space>APPROACH<Key.space>THIS<Key.space>TASK<Key.space>WITH<Key.space>A<Key.space>SENSE<Key.space>OF<Key.space>FLEXIBILITY<Key.space>AND<Key.space>ADAPTABILITY<Key.space><Key.backspace>,<Key.space>WILLING<Key.space>TO<Key.space>ADJUST<Key.space>OUR<Key.space>APPROACH<Key.space>AS<Key.space>NEEDED<Key.space>BASES<Key.space>ON<Key.space>FEEDBACK.
Screenshot: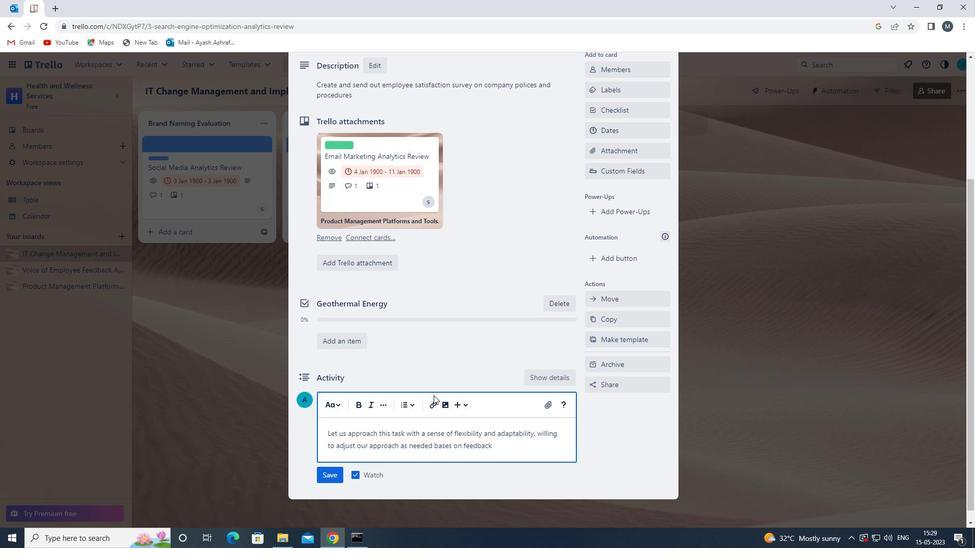 
Action: Mouse moved to (334, 476)
Screenshot: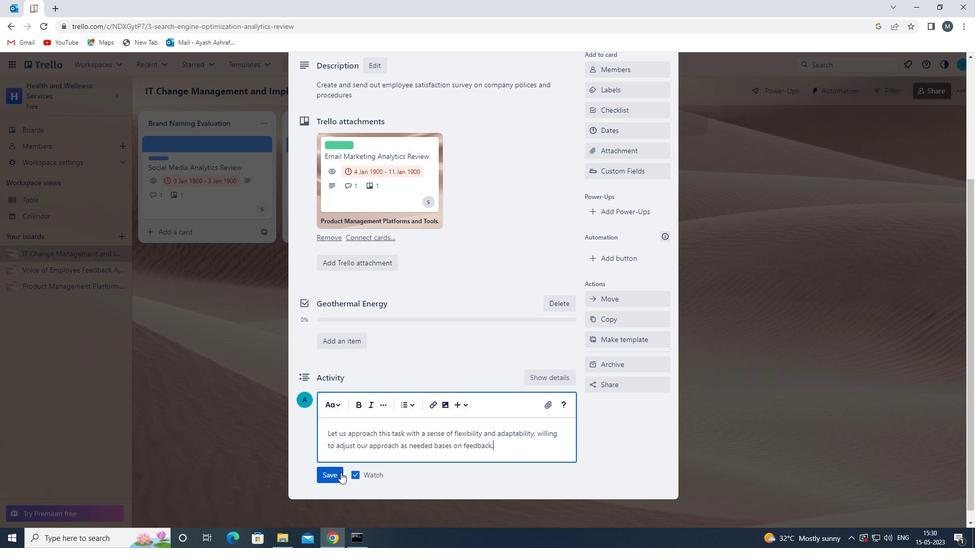 
Action: Mouse pressed left at (334, 476)
Screenshot: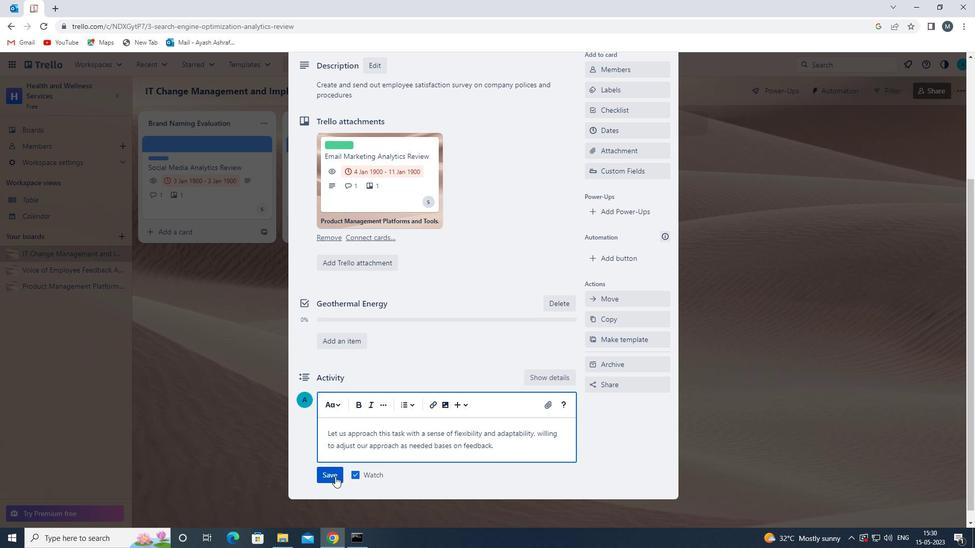 
Action: Mouse moved to (592, 358)
Screenshot: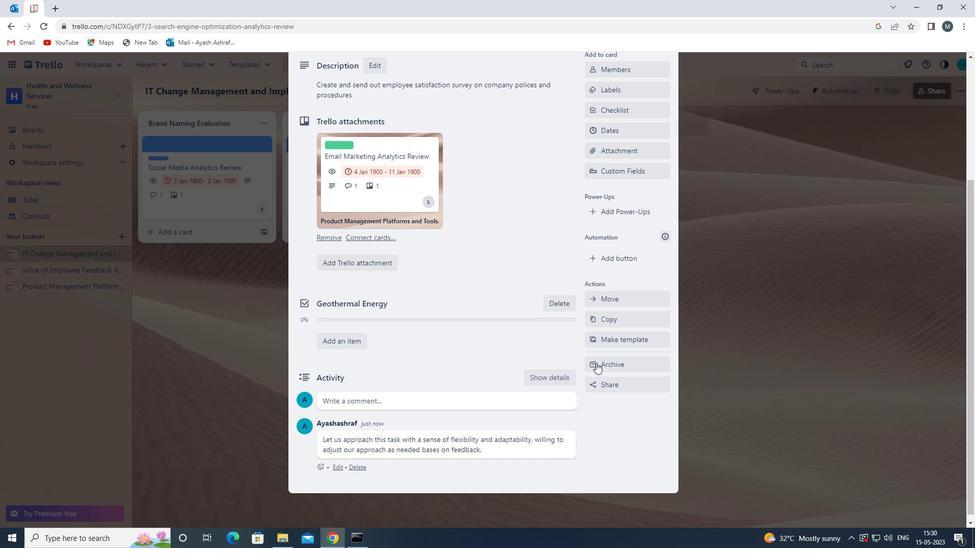 
Action: Mouse scrolled (592, 358) with delta (0, 0)
Screenshot: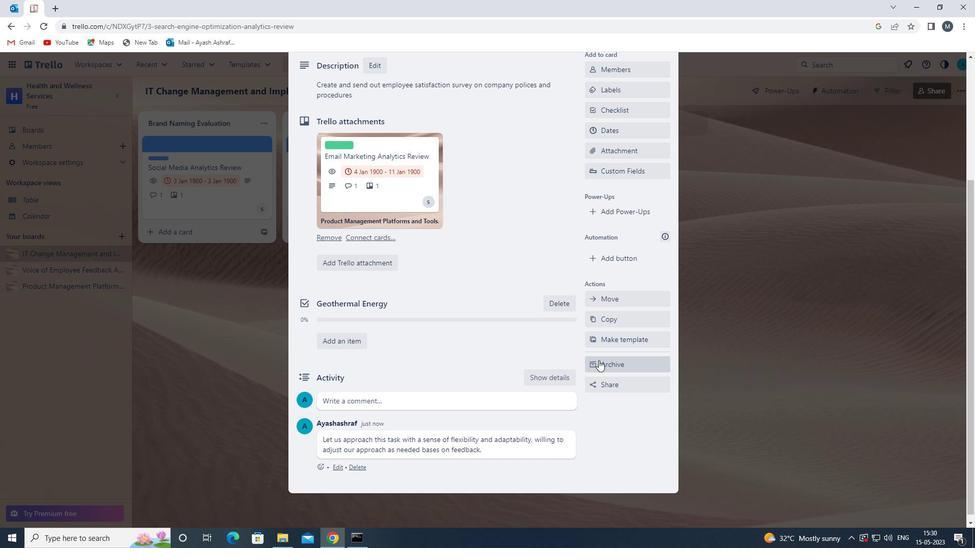 
Action: Mouse moved to (590, 244)
Screenshot: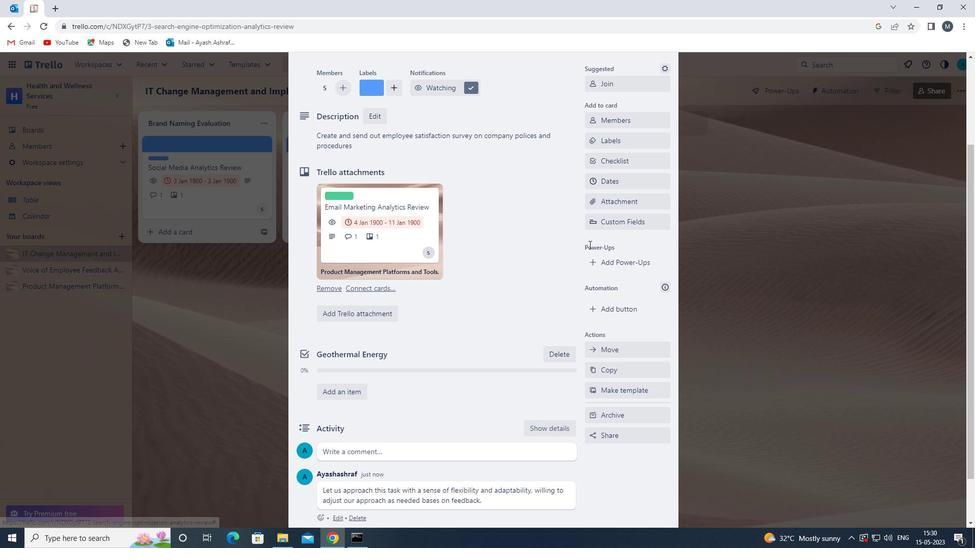 
Action: Mouse scrolled (590, 244) with delta (0, 0)
Screenshot: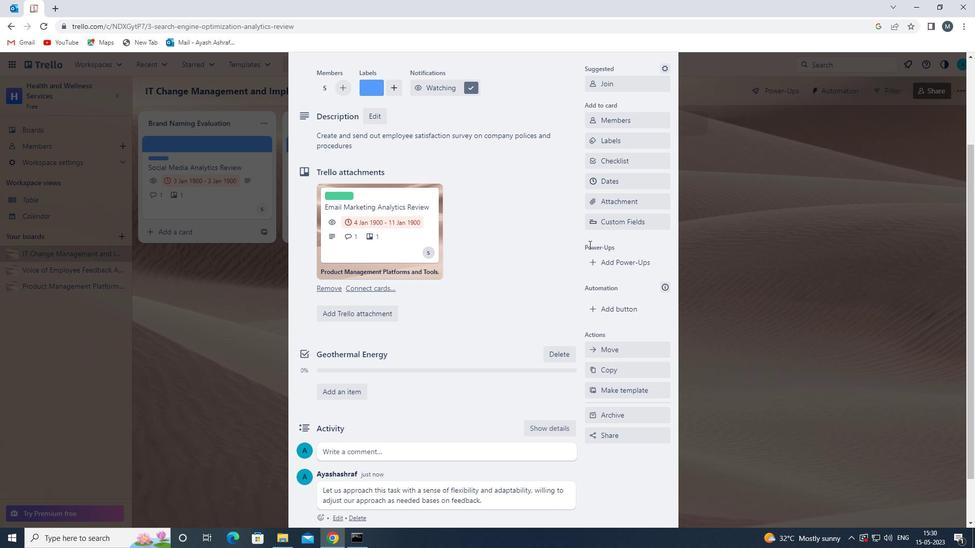 
Action: Mouse moved to (605, 224)
Screenshot: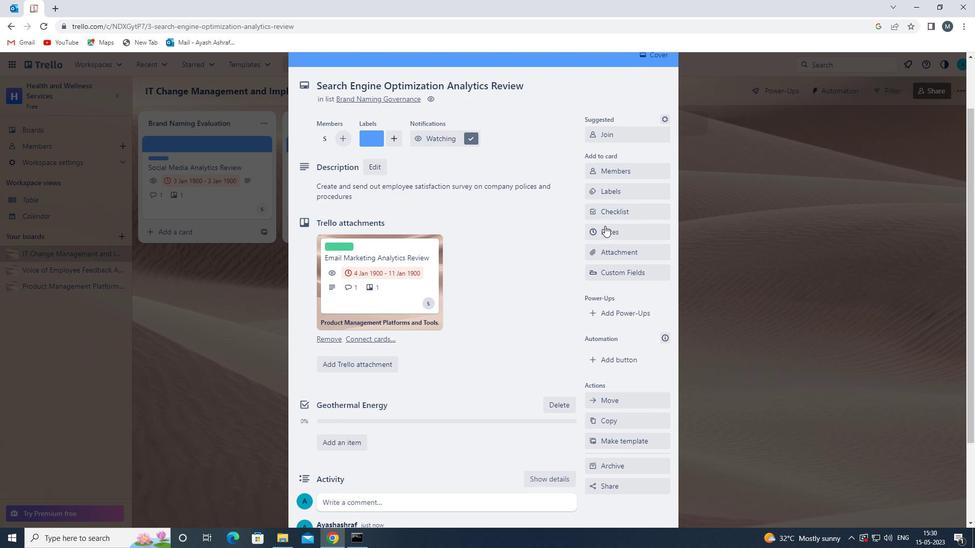 
Action: Mouse pressed left at (605, 224)
Screenshot: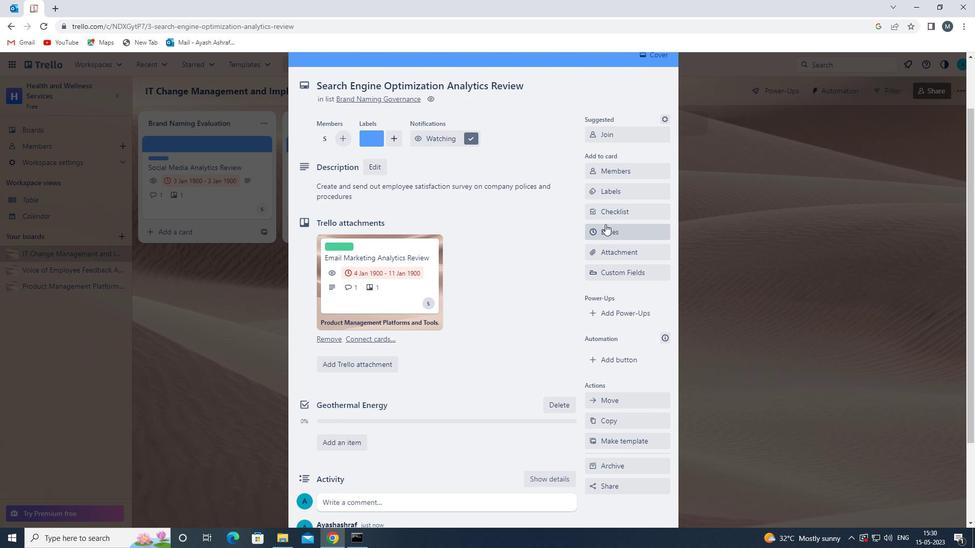
Action: Mouse moved to (595, 274)
Screenshot: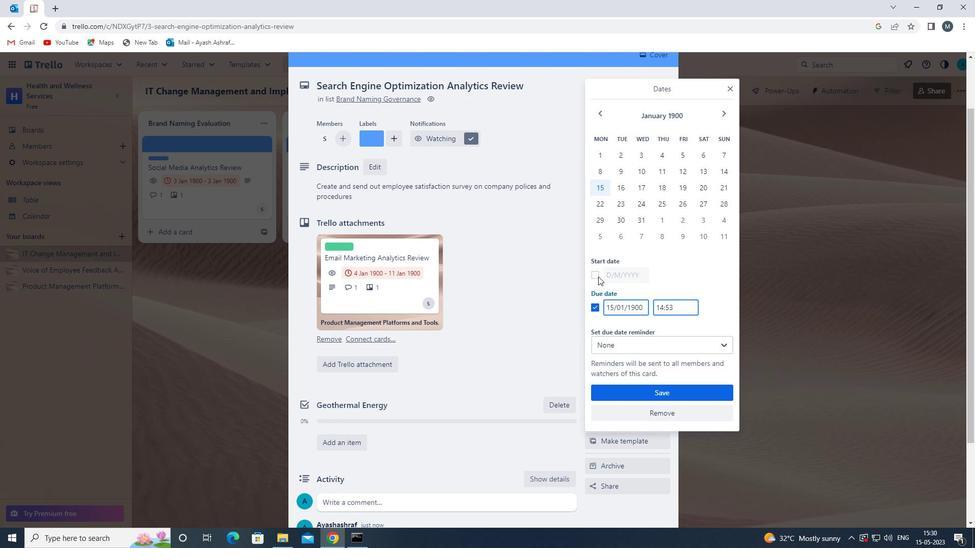 
Action: Mouse pressed left at (595, 274)
Screenshot: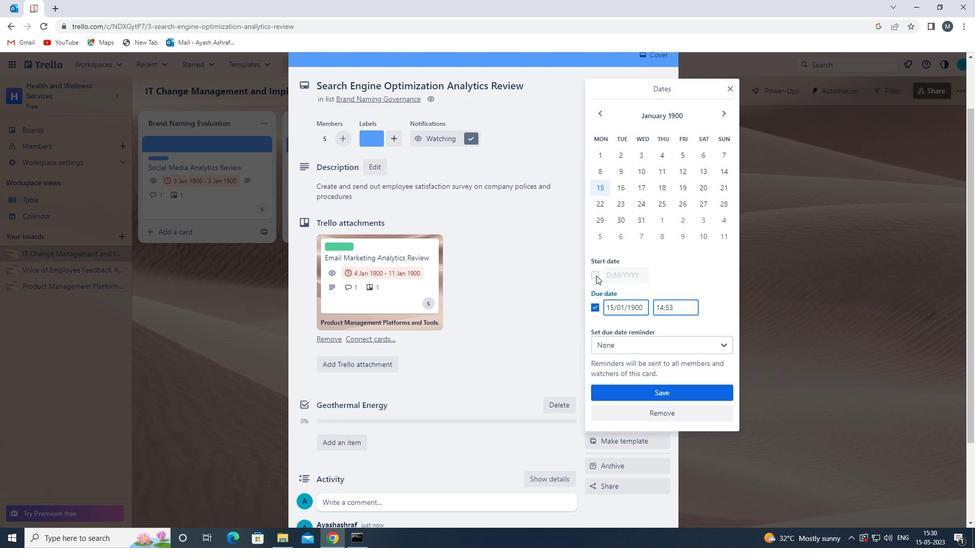 
Action: Mouse moved to (613, 272)
Screenshot: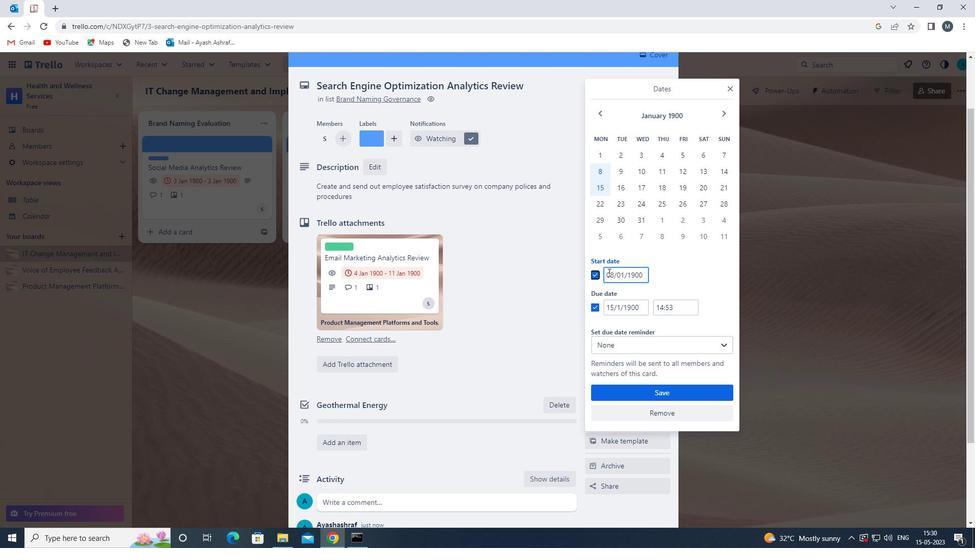 
Action: Mouse pressed left at (613, 272)
Screenshot: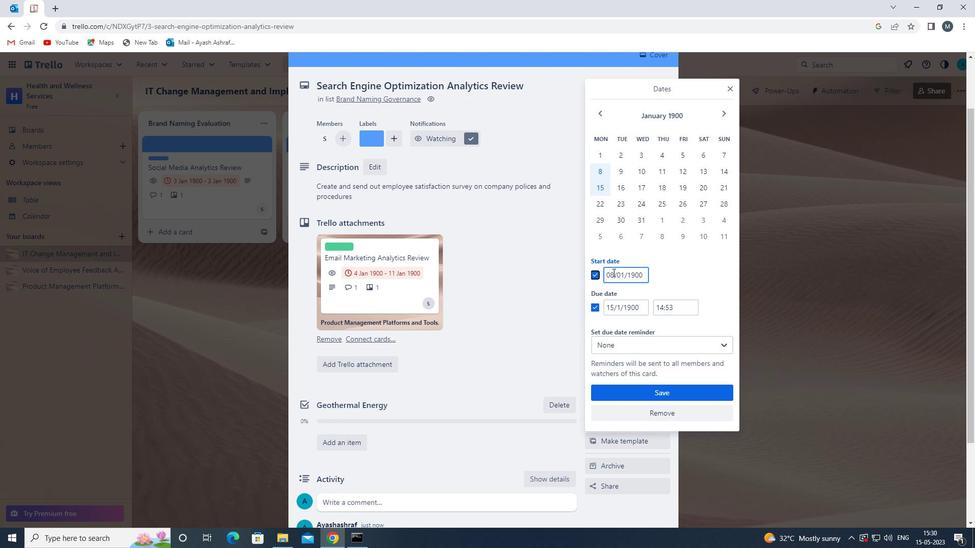 
Action: Mouse moved to (609, 275)
Screenshot: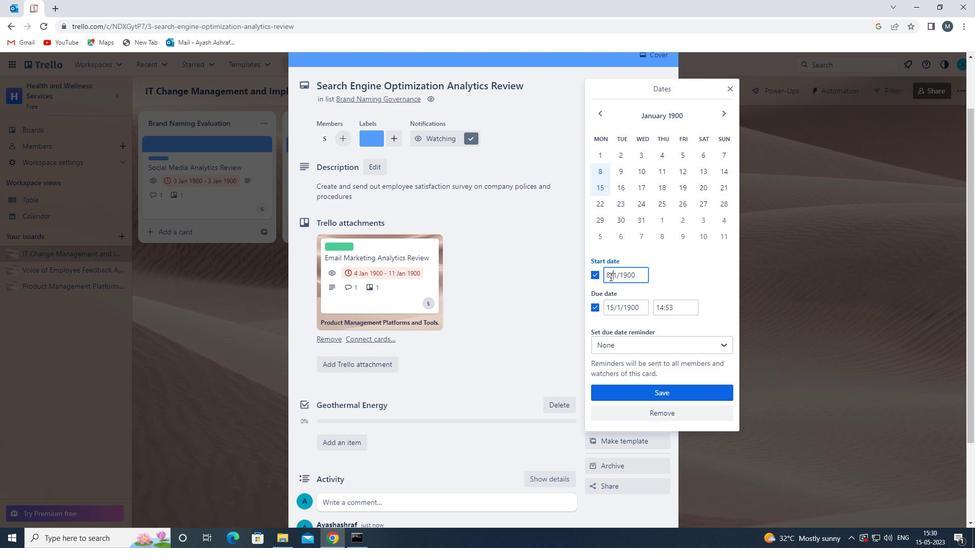 
Action: Mouse pressed left at (609, 275)
Screenshot: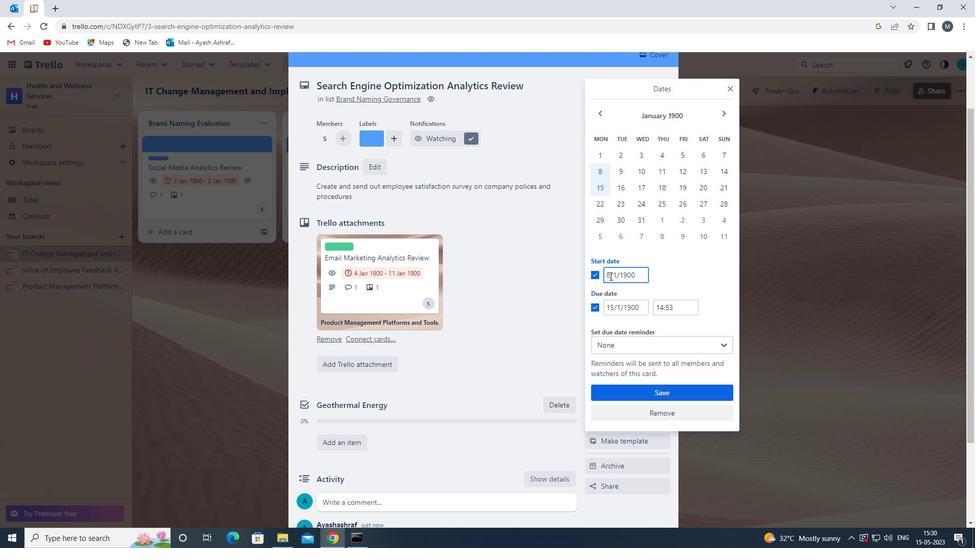 
Action: Mouse moved to (609, 277)
Screenshot: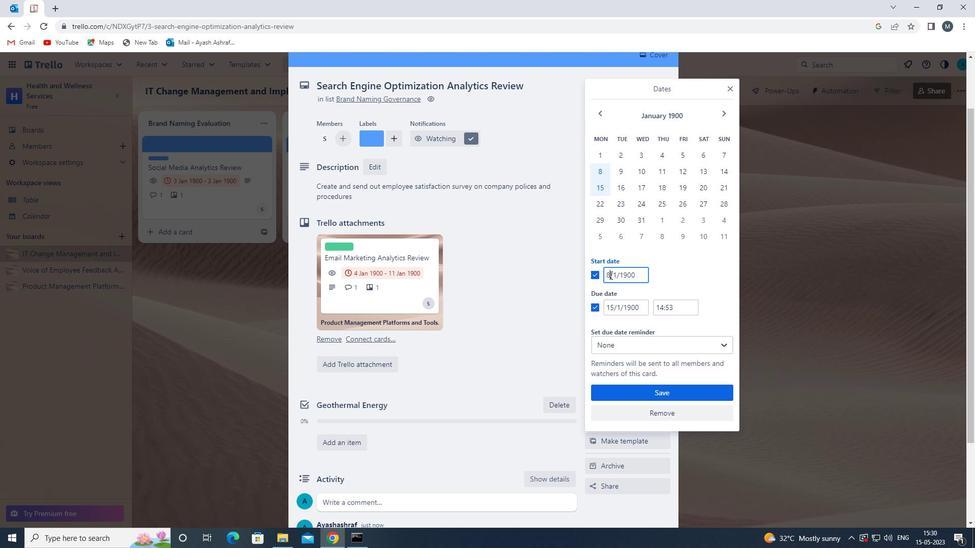 
Action: Key pressed <Key.backspace>09
Screenshot: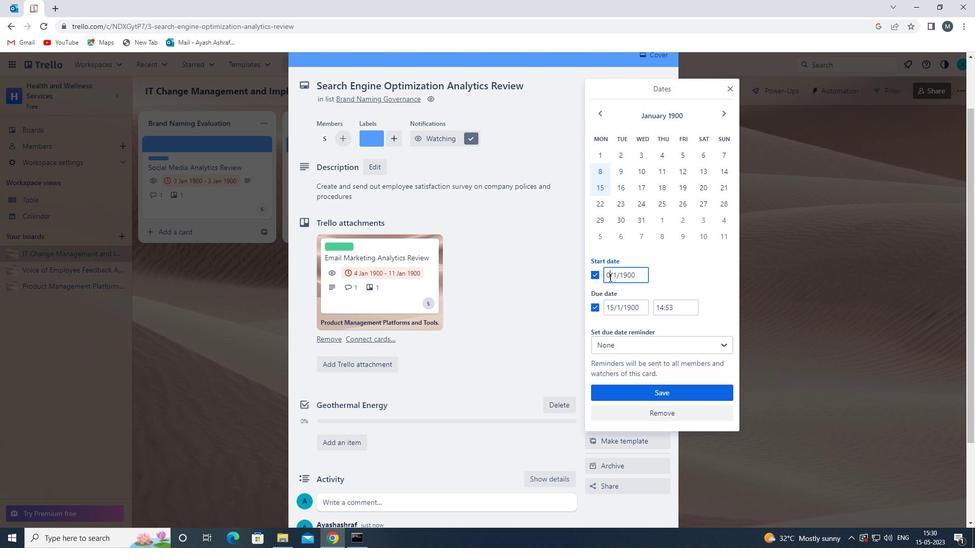 
Action: Mouse moved to (621, 277)
Screenshot: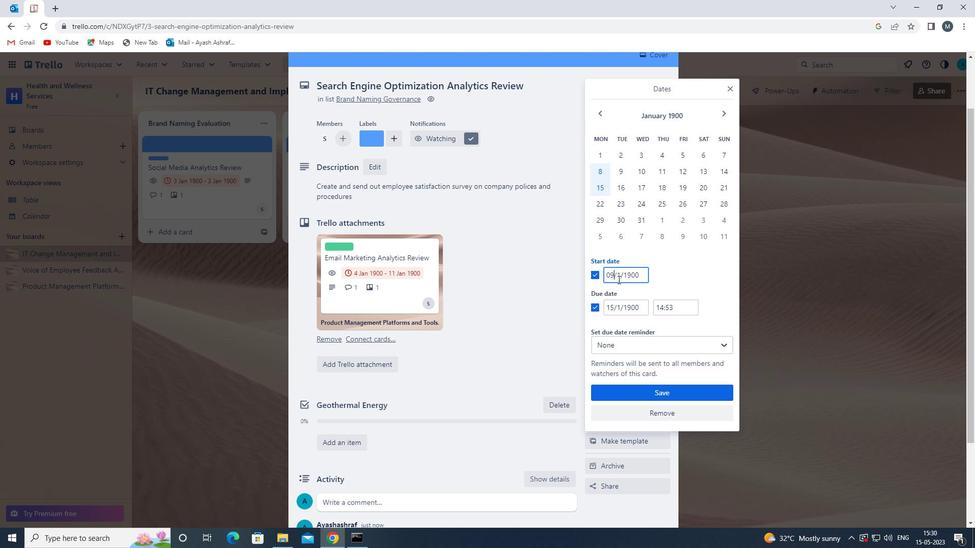 
Action: Mouse pressed left at (621, 277)
Screenshot: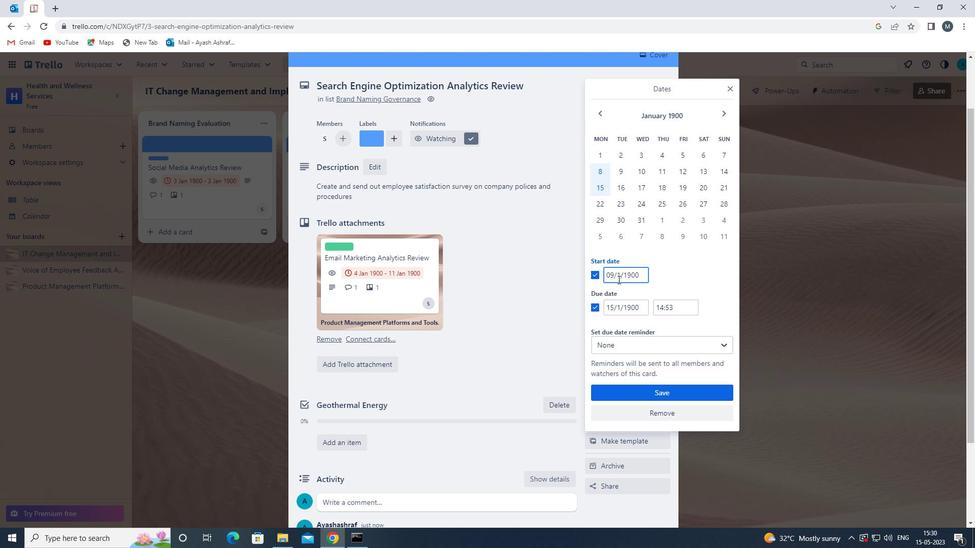 
Action: Mouse moved to (617, 277)
Screenshot: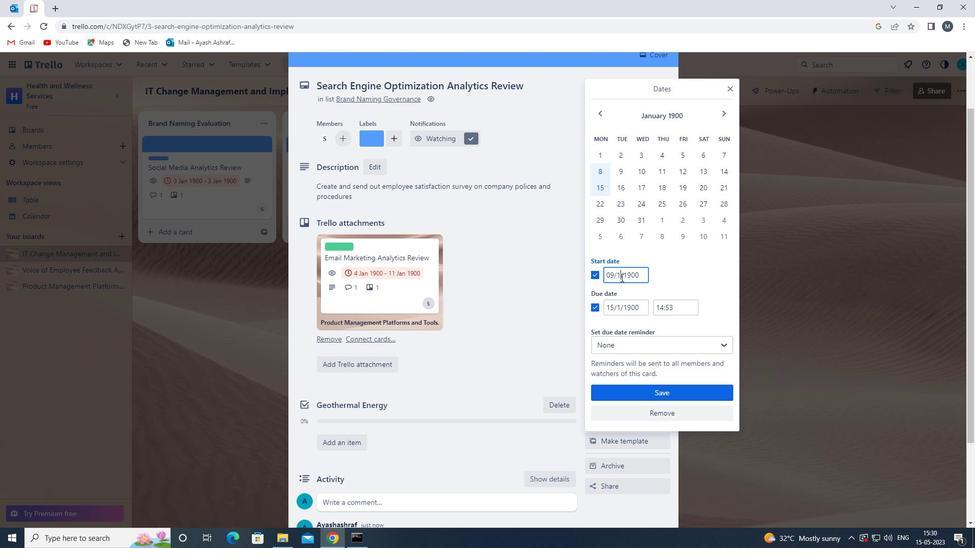 
Action: Mouse pressed left at (617, 277)
Screenshot: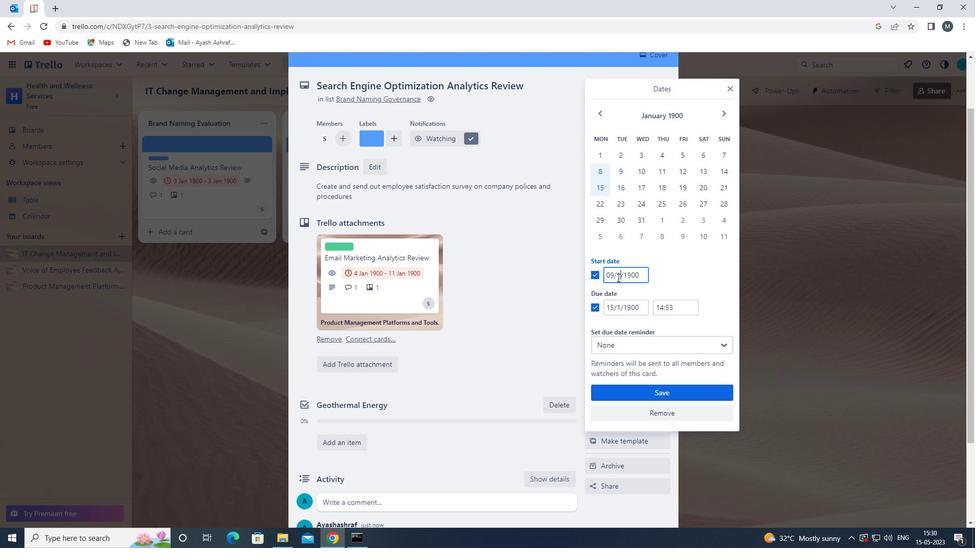 
Action: Mouse moved to (618, 277)
Screenshot: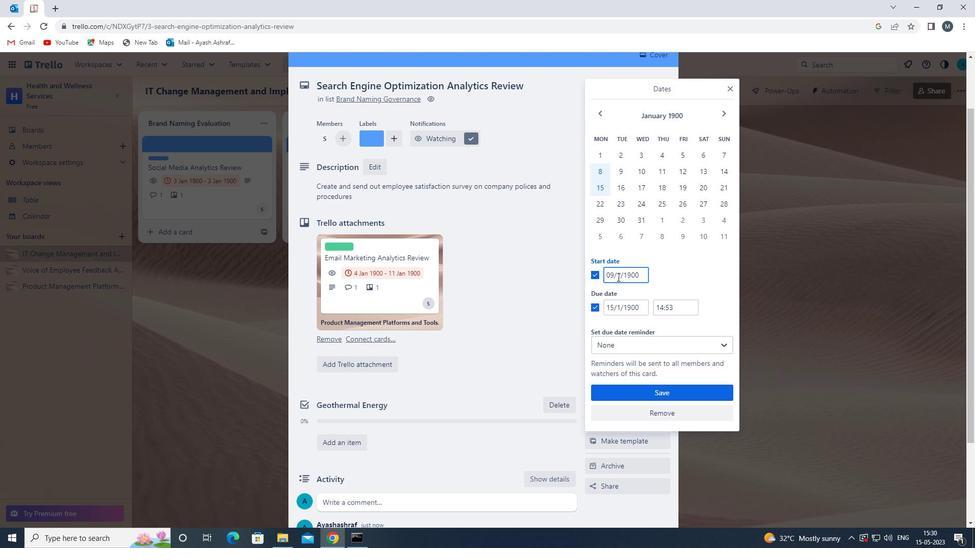 
Action: Key pressed 0
Screenshot: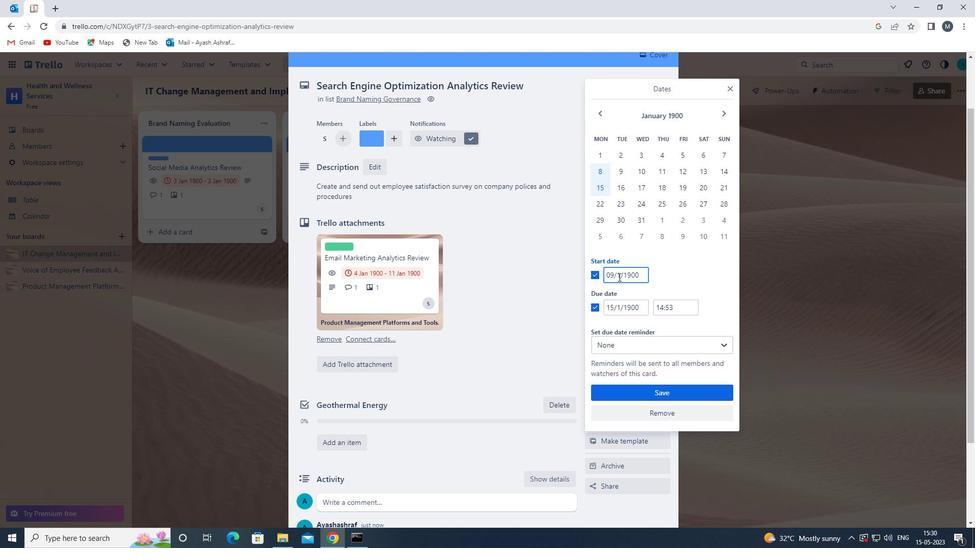 
Action: Mouse moved to (613, 305)
Screenshot: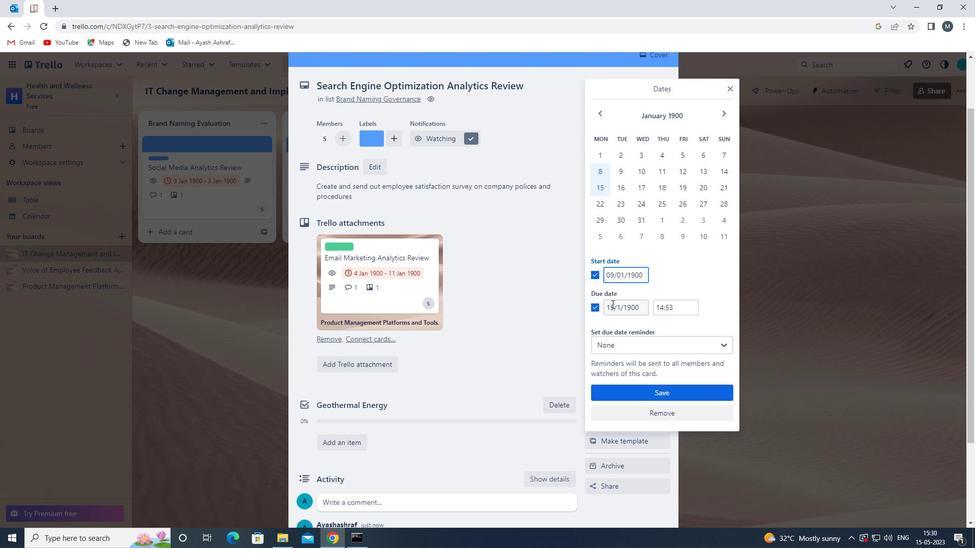 
Action: Mouse pressed left at (613, 305)
Screenshot: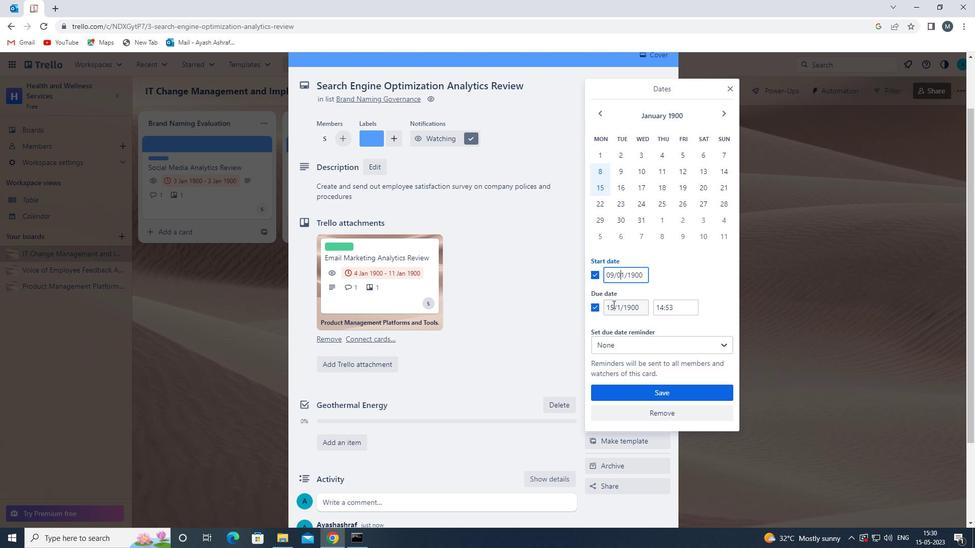 
Action: Mouse moved to (614, 309)
Screenshot: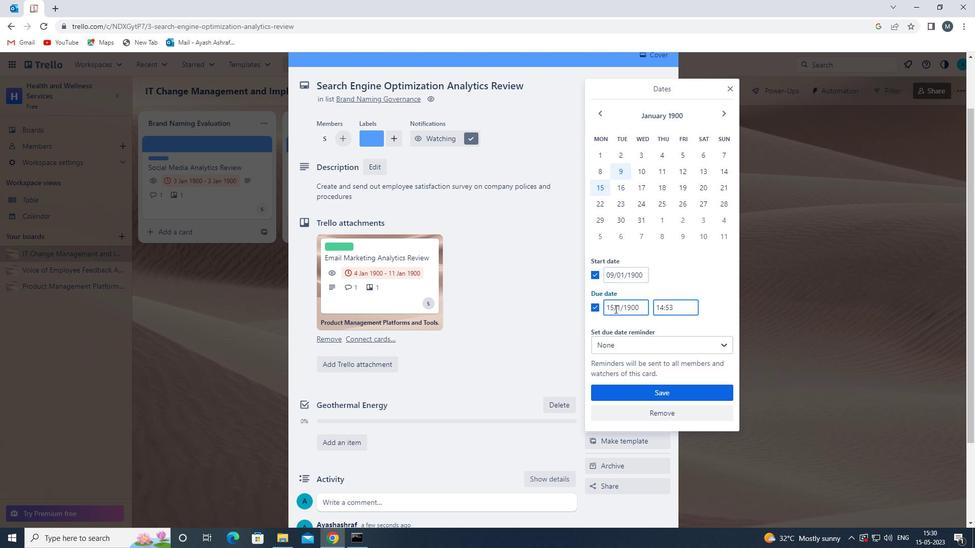 
Action: Key pressed <Key.backspace>6
Screenshot: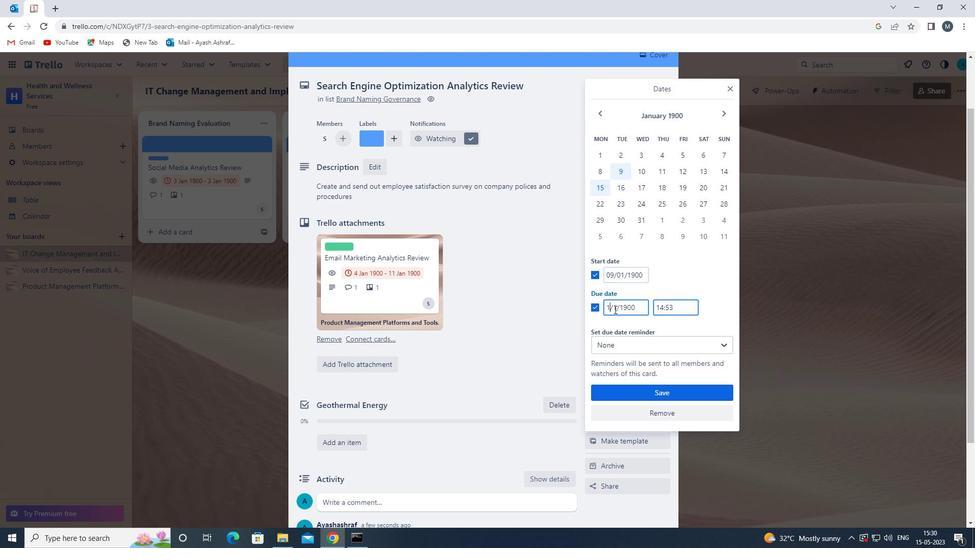 
Action: Mouse moved to (617, 311)
Screenshot: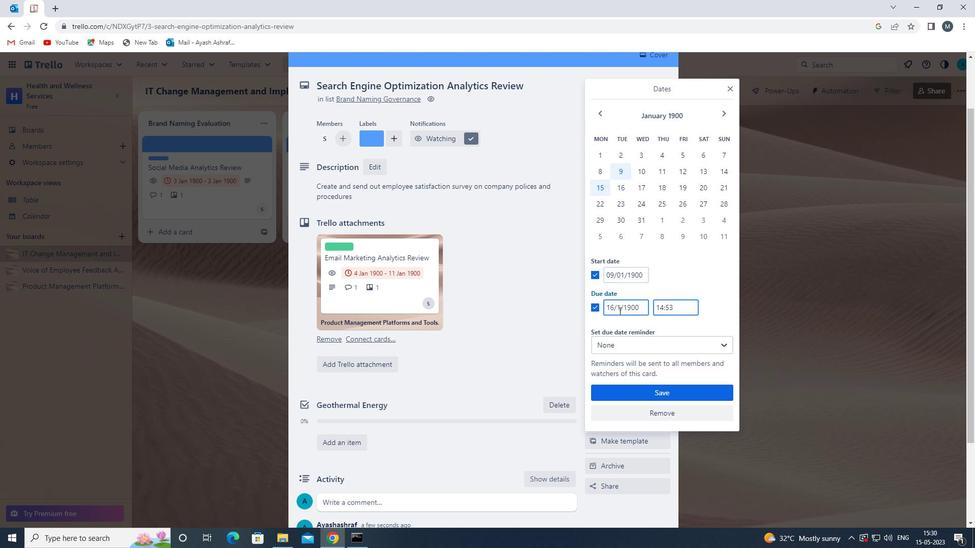 
Action: Mouse pressed left at (617, 311)
Screenshot: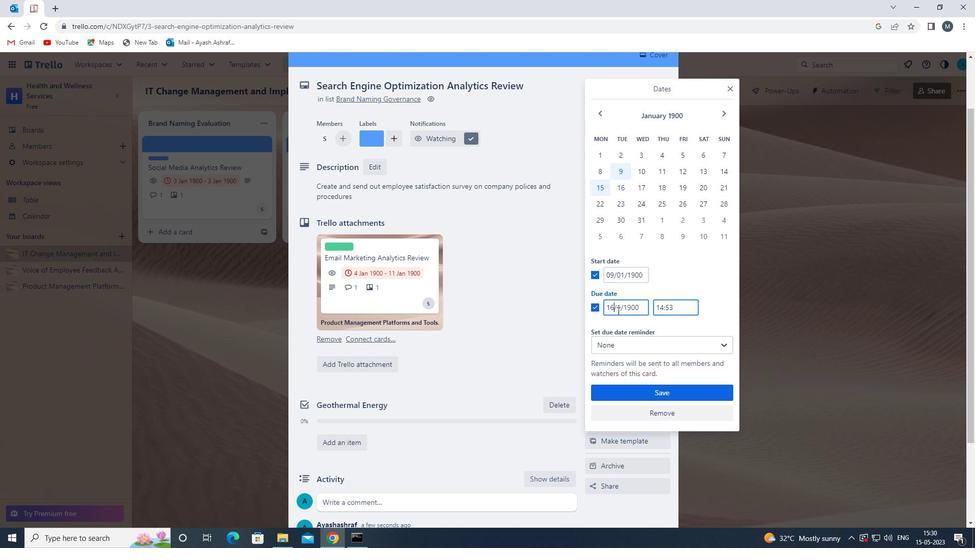 
Action: Mouse moved to (619, 314)
Screenshot: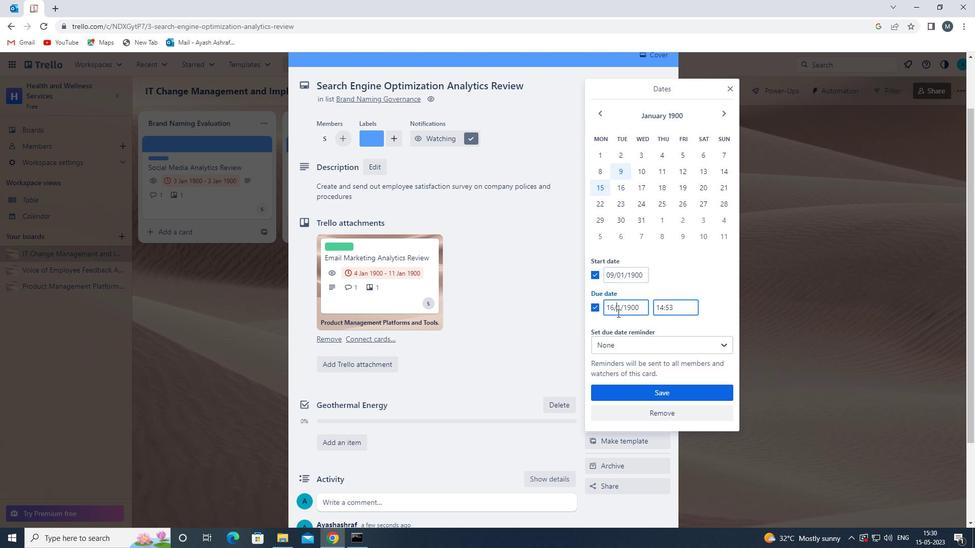 
Action: Key pressed 0
Screenshot: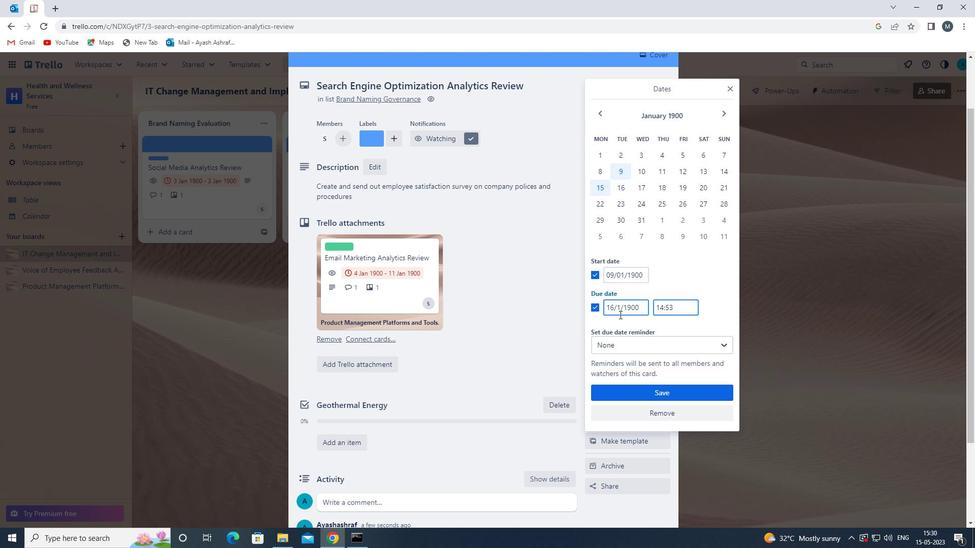 
Action: Mouse moved to (650, 394)
Screenshot: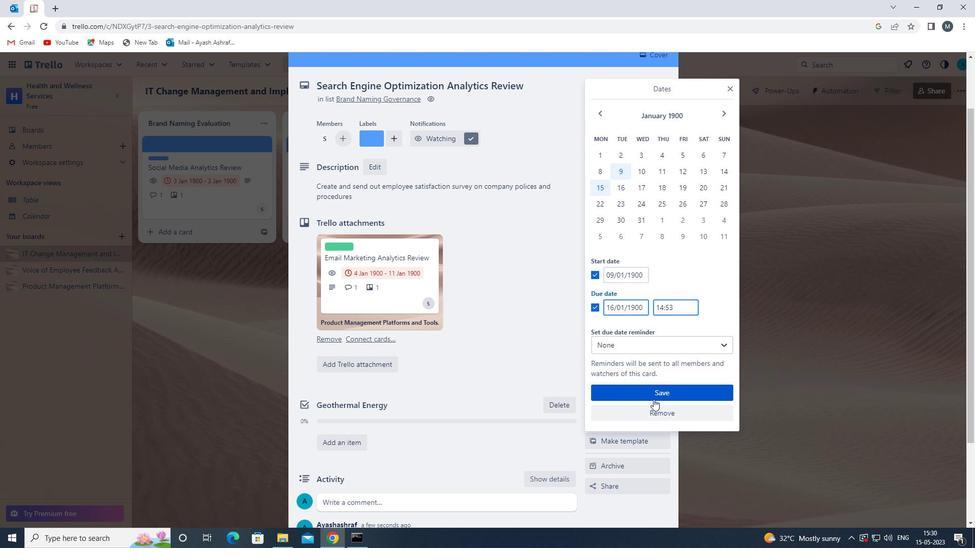 
Action: Mouse pressed left at (650, 394)
Screenshot: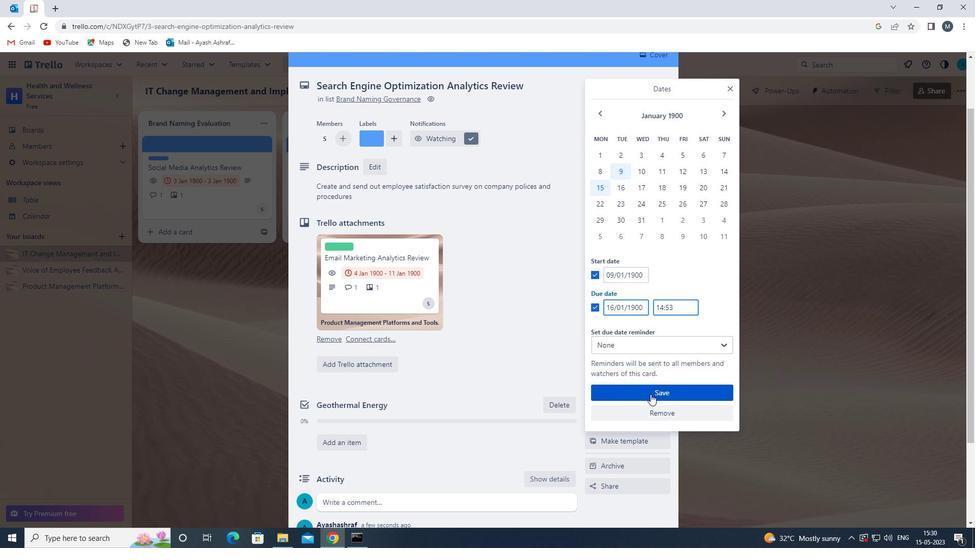 
Action: Mouse moved to (487, 396)
Screenshot: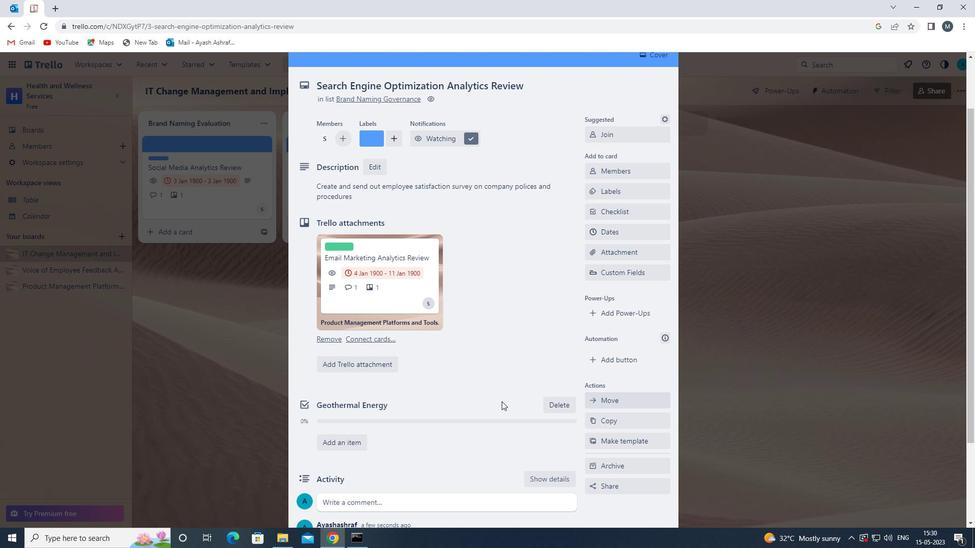 
Action: Mouse scrolled (487, 396) with delta (0, 0)
Screenshot: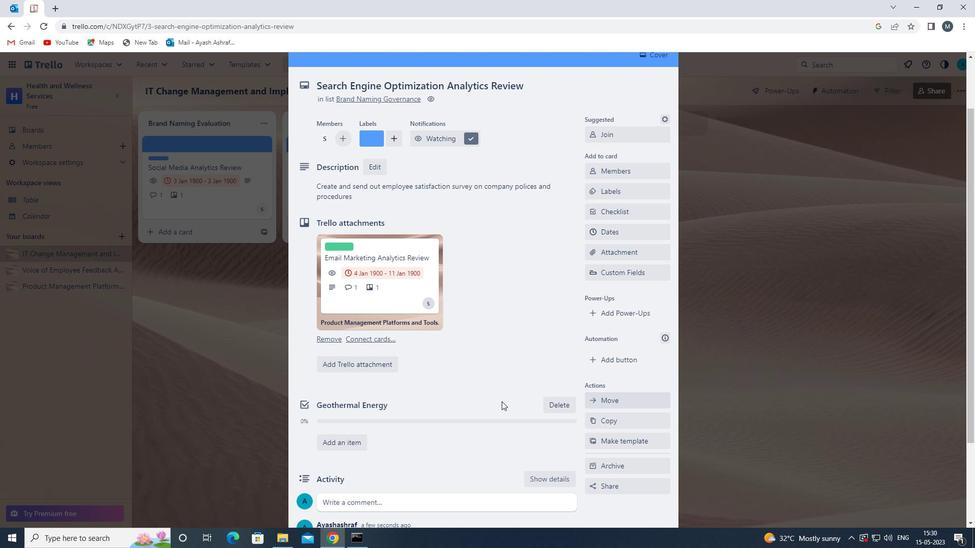 
Action: Mouse scrolled (487, 396) with delta (0, 0)
Screenshot: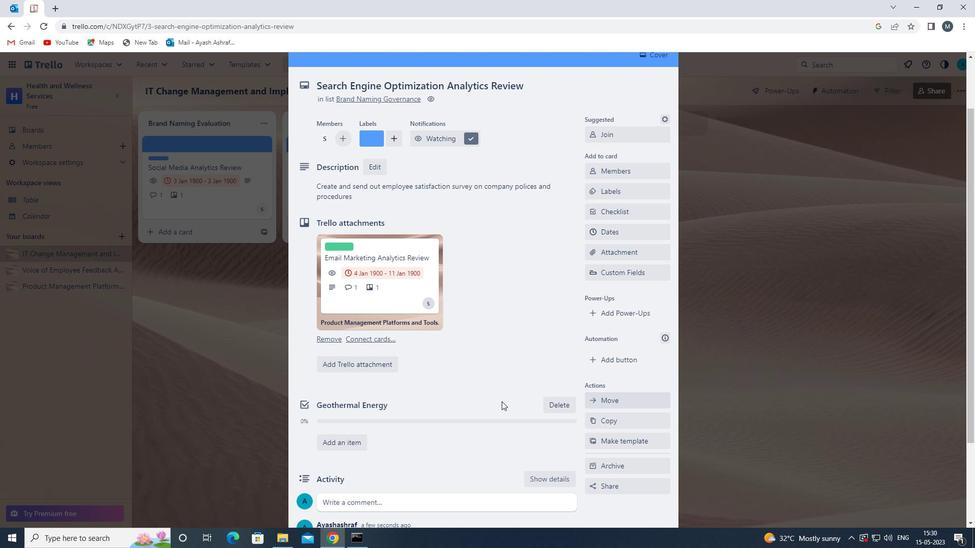 
Action: Mouse scrolled (487, 396) with delta (0, 0)
Screenshot: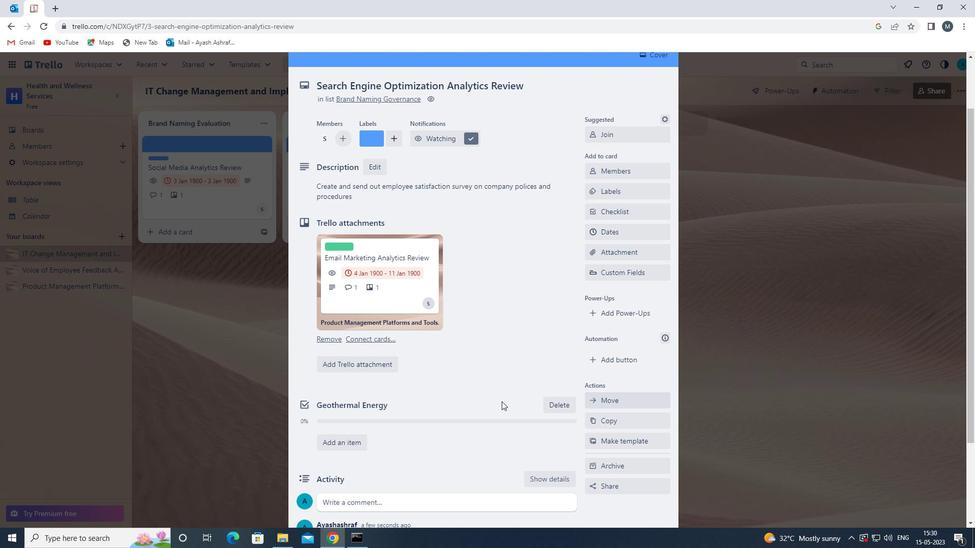 
Action: Mouse scrolled (487, 396) with delta (0, 0)
Screenshot: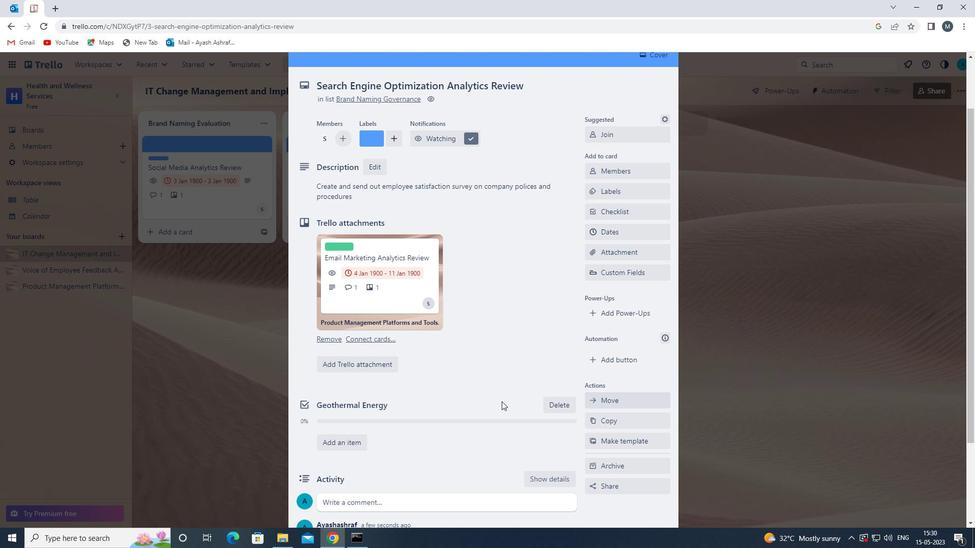 
Action: Mouse scrolled (487, 396) with delta (0, 0)
Screenshot: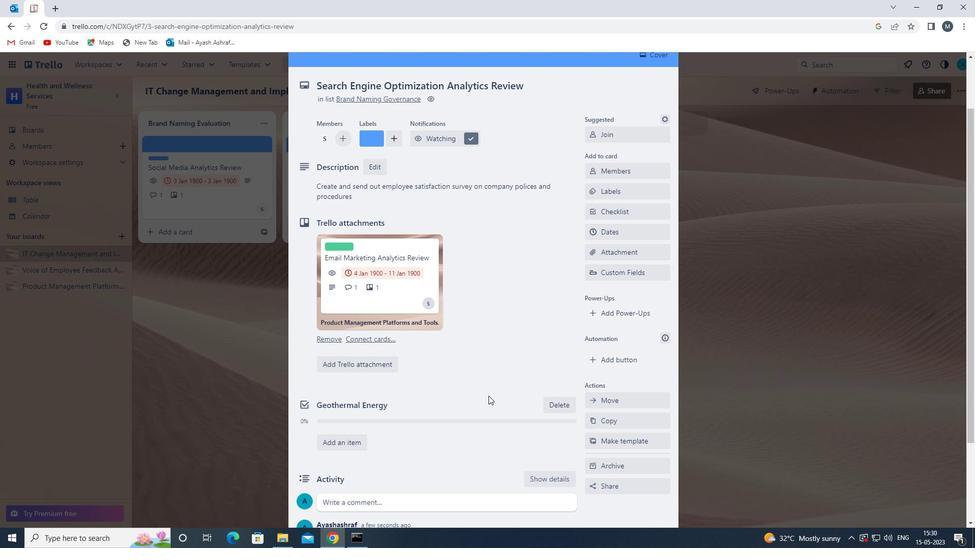 
Action: Mouse moved to (486, 395)
Screenshot: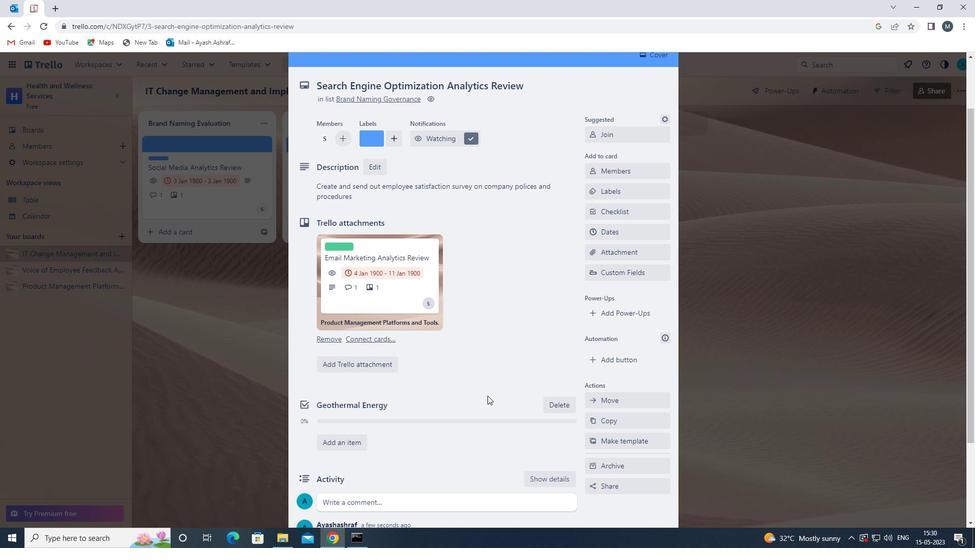 
Action: Mouse scrolled (486, 396) with delta (0, 0)
Screenshot: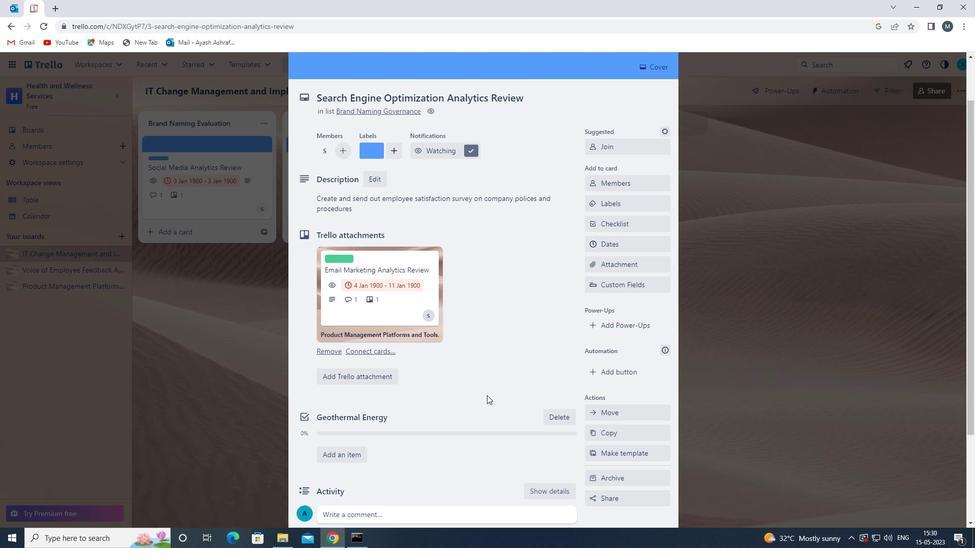 
Action: Mouse moved to (486, 395)
Screenshot: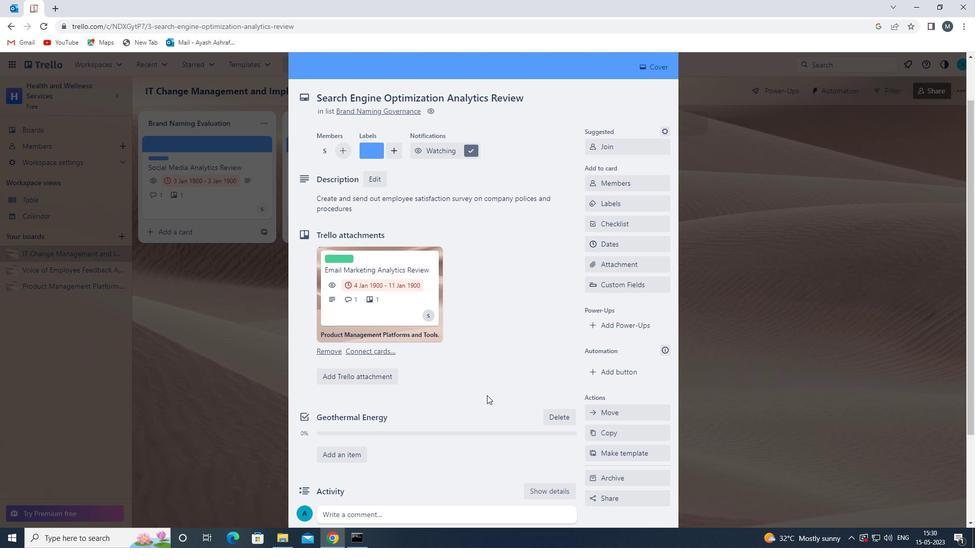 
Action: Mouse scrolled (486, 396) with delta (0, 0)
Screenshot: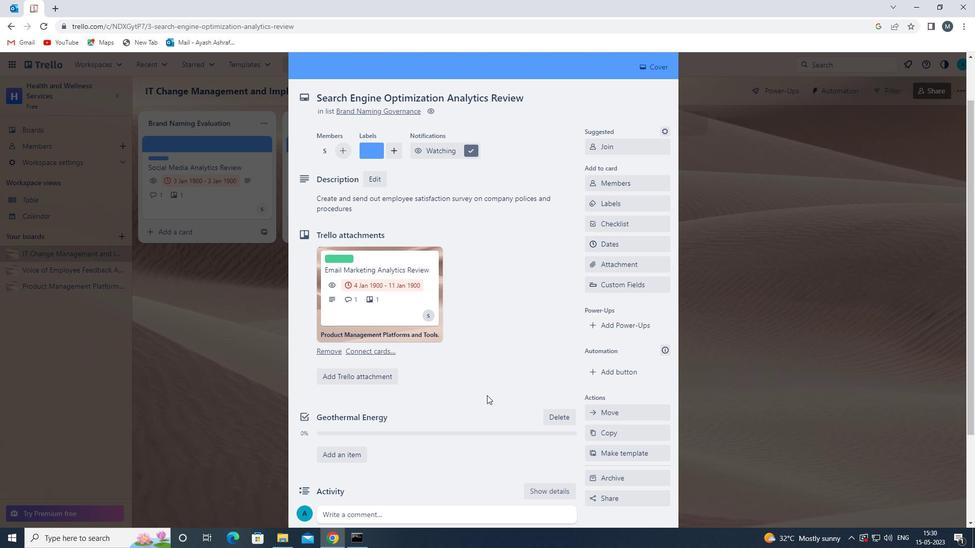 
Action: Mouse moved to (470, 398)
Screenshot: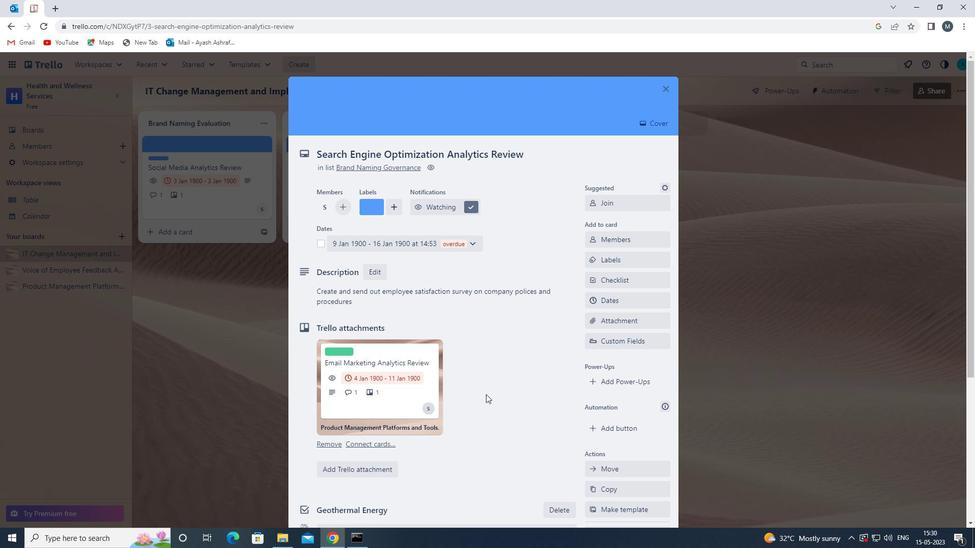 
